 Task: Add an event with the title Client Networking Event, date '2023/12/16', time 9:15 AM to 11:15 AMand add a description: The problem-solving activities will be designed with time constraints, simulating real-world pressure and the need for efficient decision-making. This encourages teams to prioritize tasks, manage their time effectively, and remain focused on achieving their goals., put the event into Blue category . Add location for the event as: 987 Heraklion Archaeological Museum, Crete, Greece, logged in from the account softage.2@softage.netand send the event invitation to softage.8@softage.net and softage.9@softage.net. Set a reminder for the event 1 hour before
Action: Mouse moved to (105, 106)
Screenshot: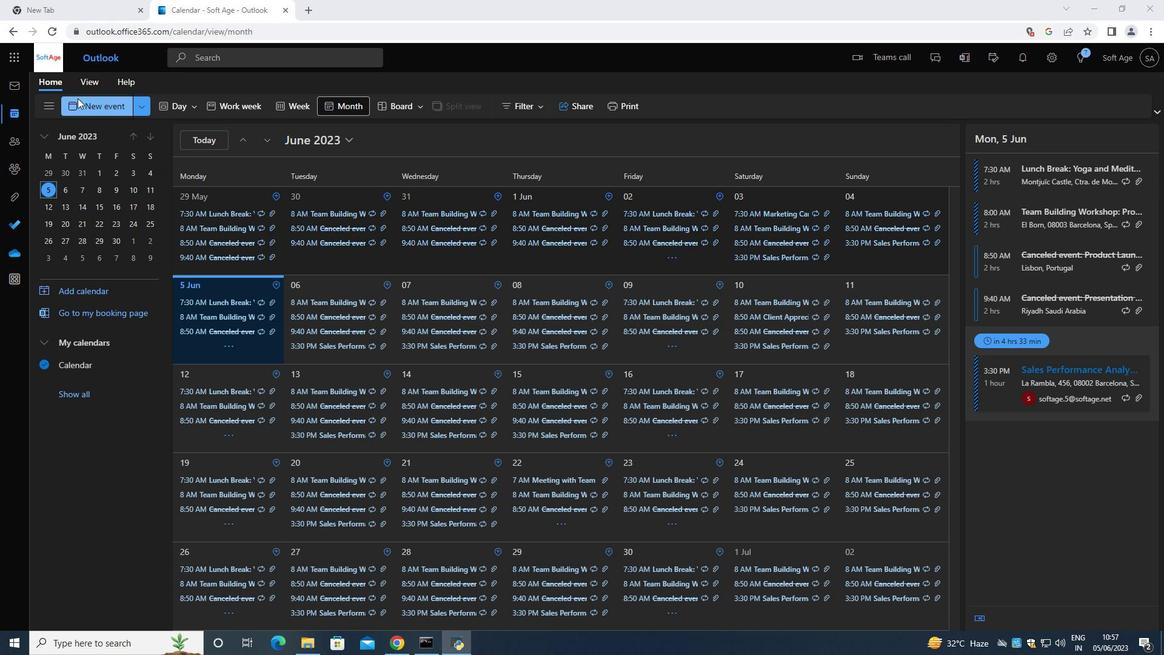 
Action: Mouse pressed left at (105, 106)
Screenshot: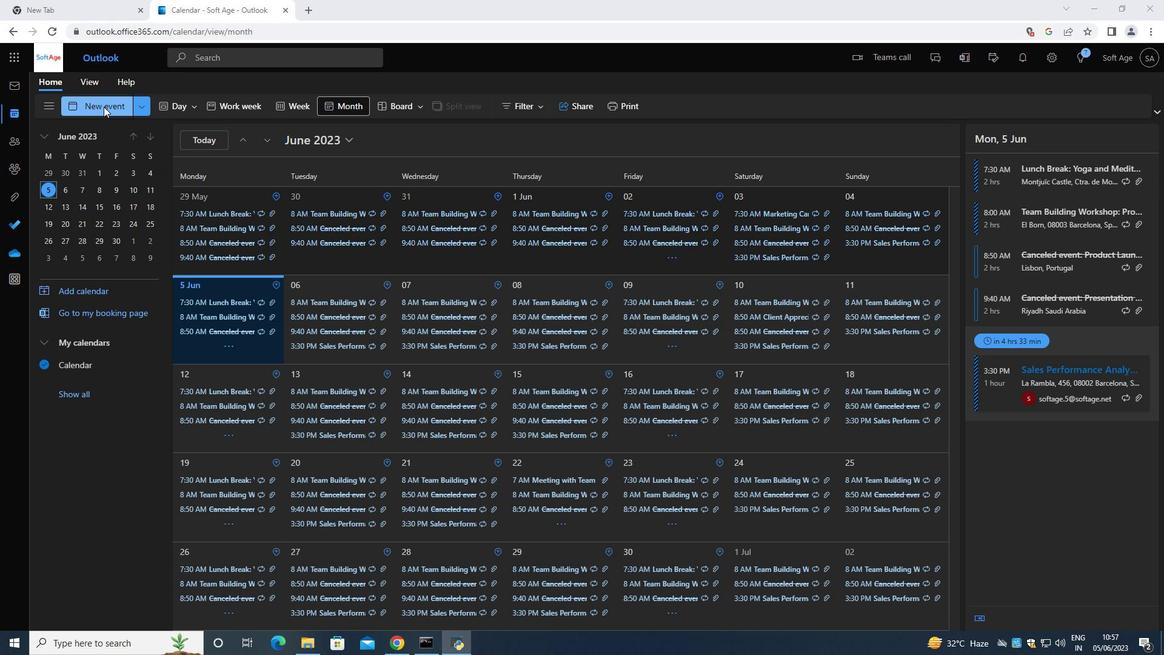 
Action: Mouse moved to (339, 178)
Screenshot: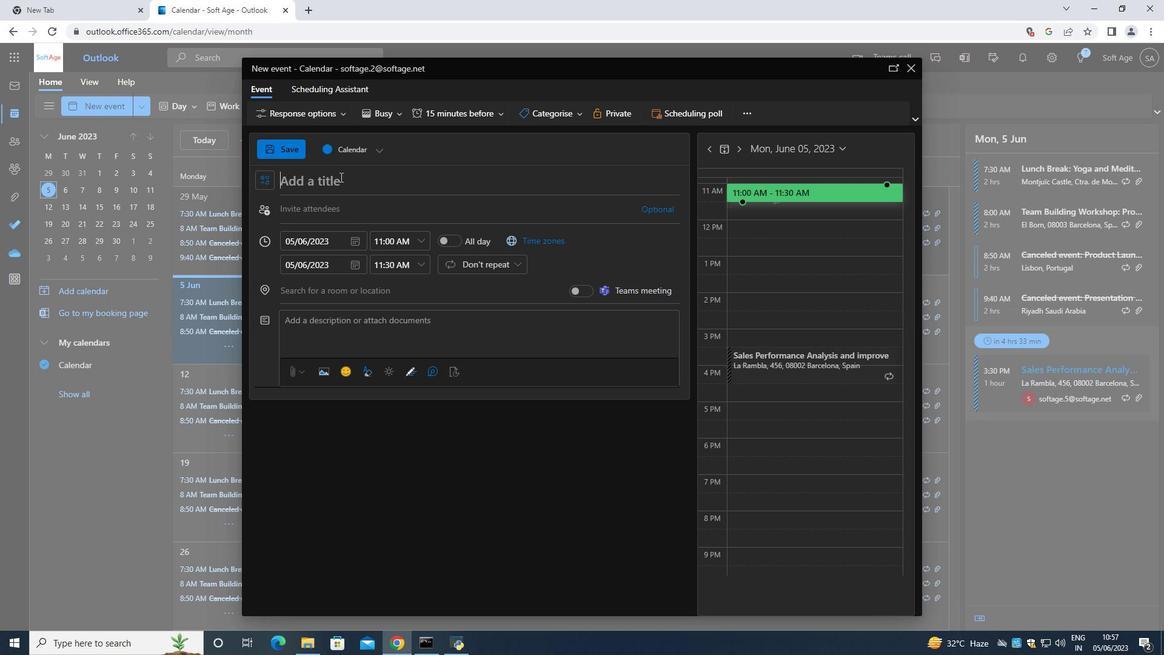 
Action: Mouse pressed left at (339, 178)
Screenshot: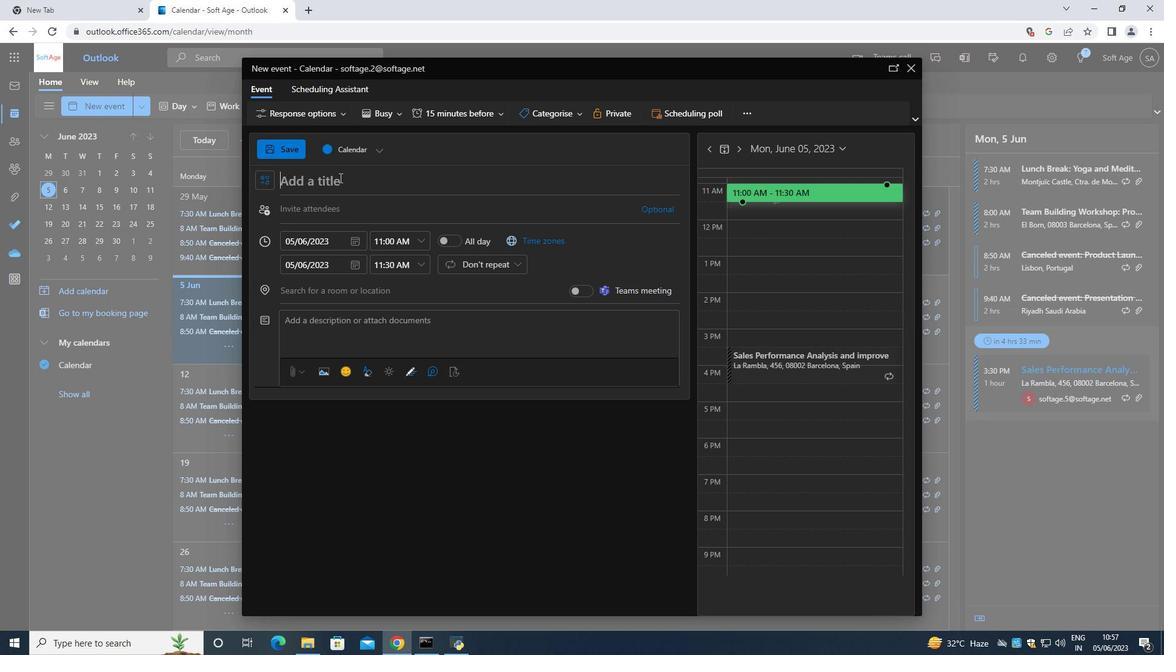 
Action: Mouse moved to (339, 178)
Screenshot: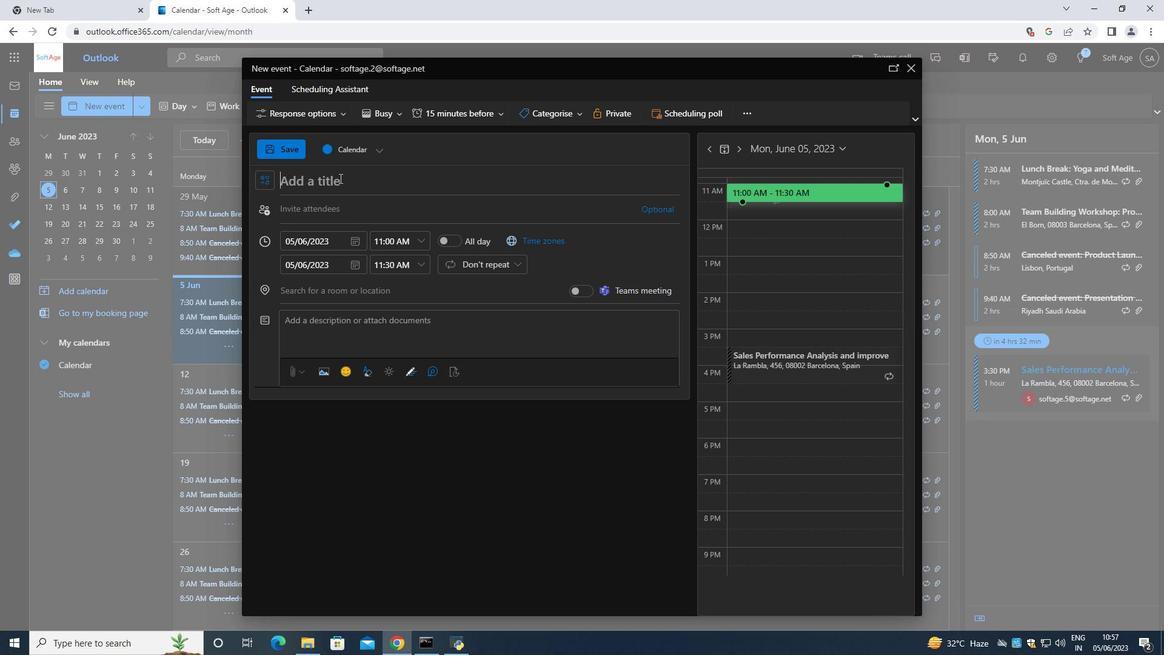 
Action: Key pressed <Key.shift><Key.shift><Key.shift><Key.shift><Key.shift><Key.shift><Key.shift><Key.shift><Key.shift><Key.shift><Key.shift><Key.shift><Key.shift><Key.shift><Key.shift><Key.shift><Key.shift><Key.shift><Key.shift><Key.shift><Key.shift><Key.shift><Key.shift><Key.shift><Key.shift><Key.shift><Key.shift>Client<Key.space><Key.shift>Networking<Key.space><Key.shift><Key.shift>Event<Key.space>
Screenshot: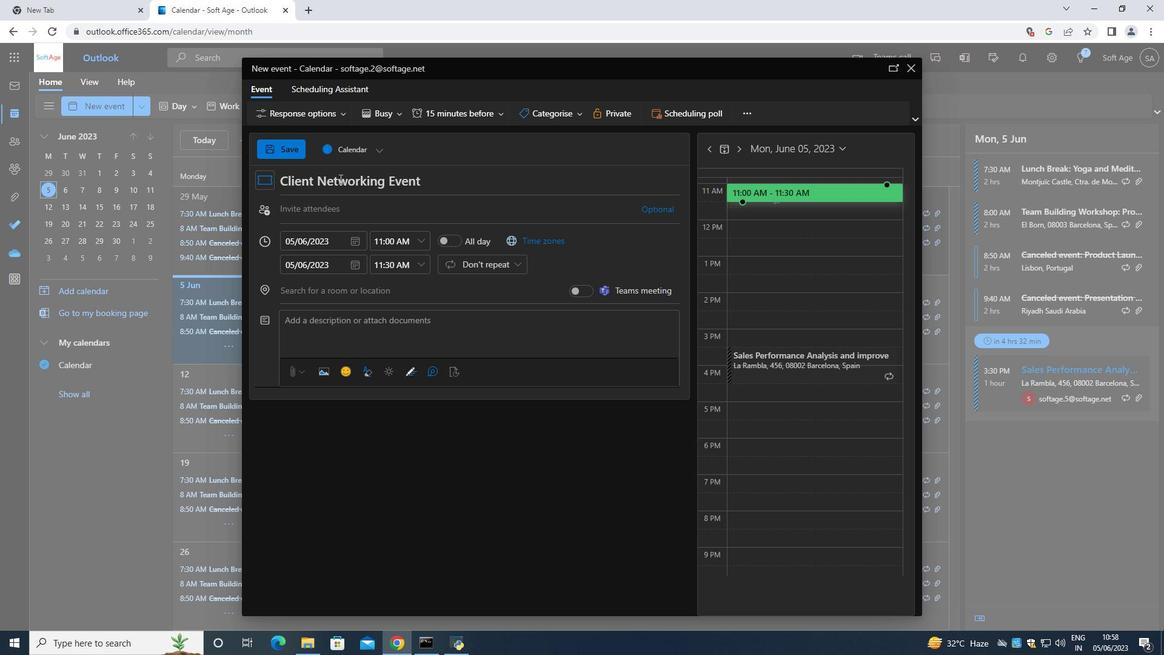 
Action: Mouse moved to (354, 239)
Screenshot: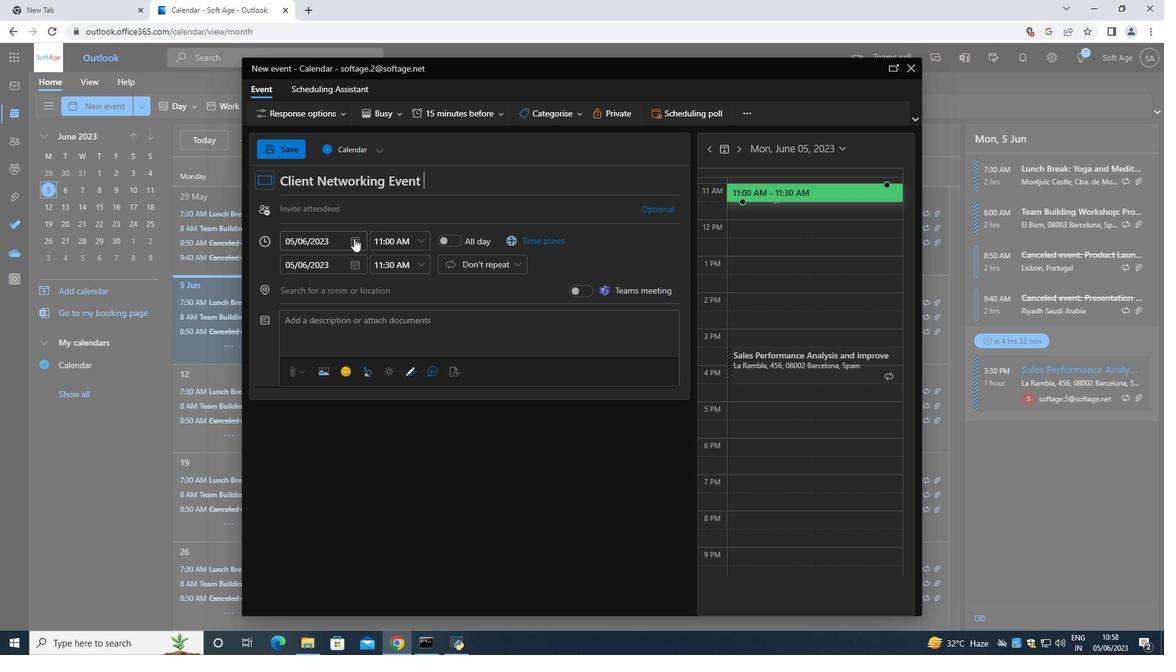 
Action: Mouse pressed left at (354, 239)
Screenshot: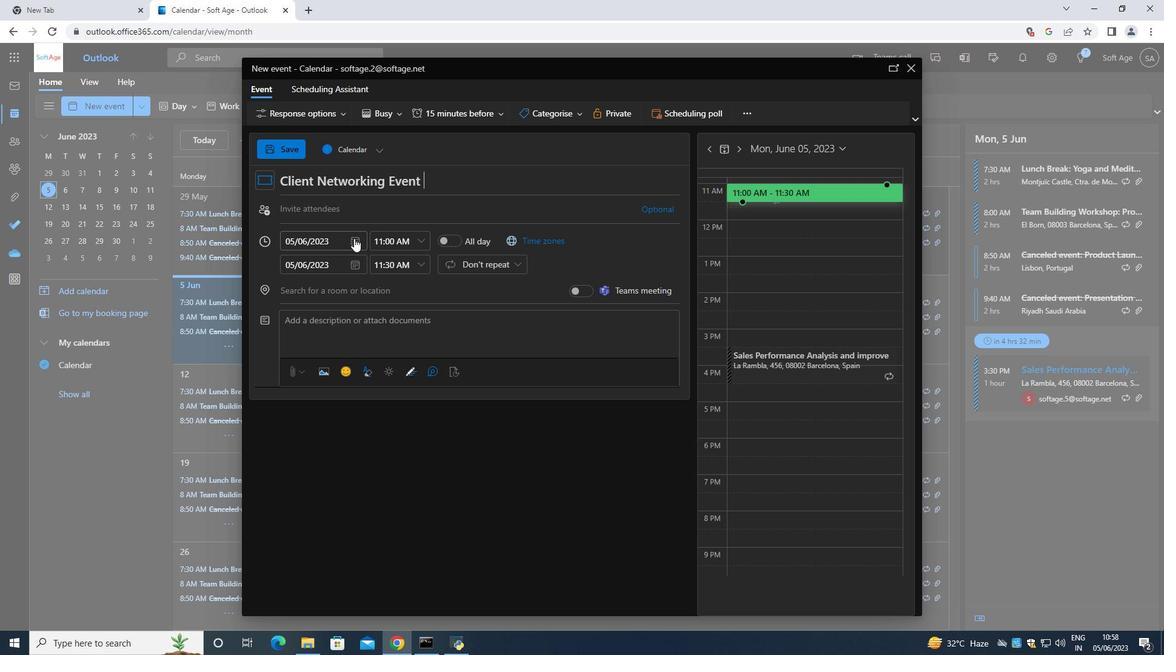 
Action: Mouse moved to (395, 265)
Screenshot: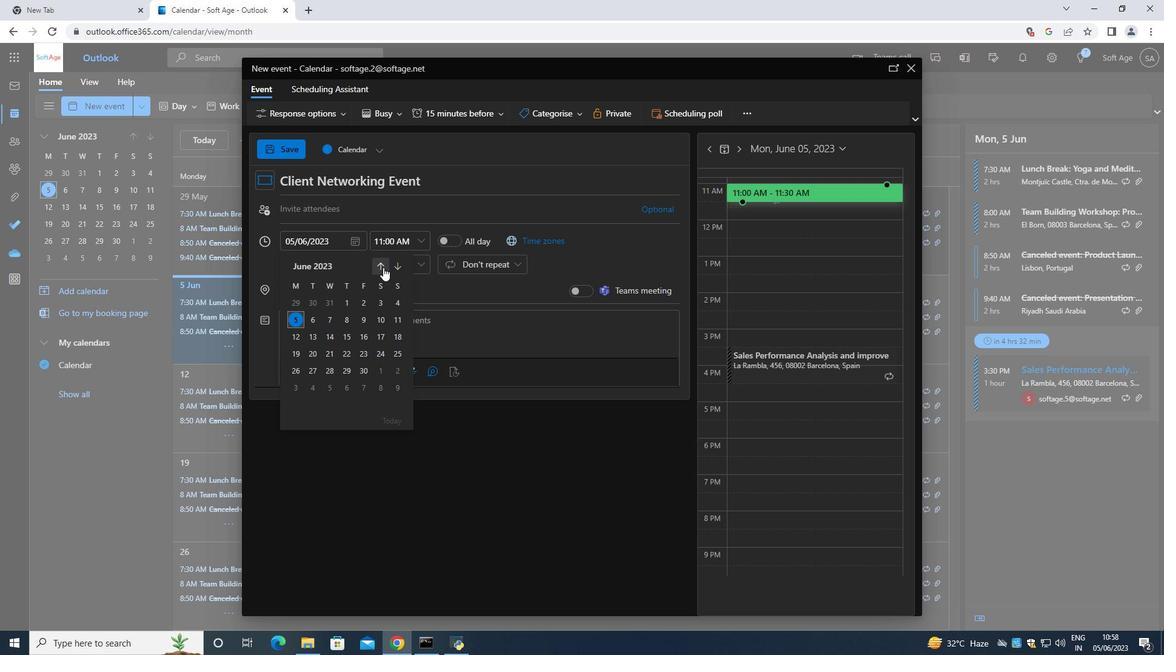 
Action: Mouse pressed left at (395, 265)
Screenshot: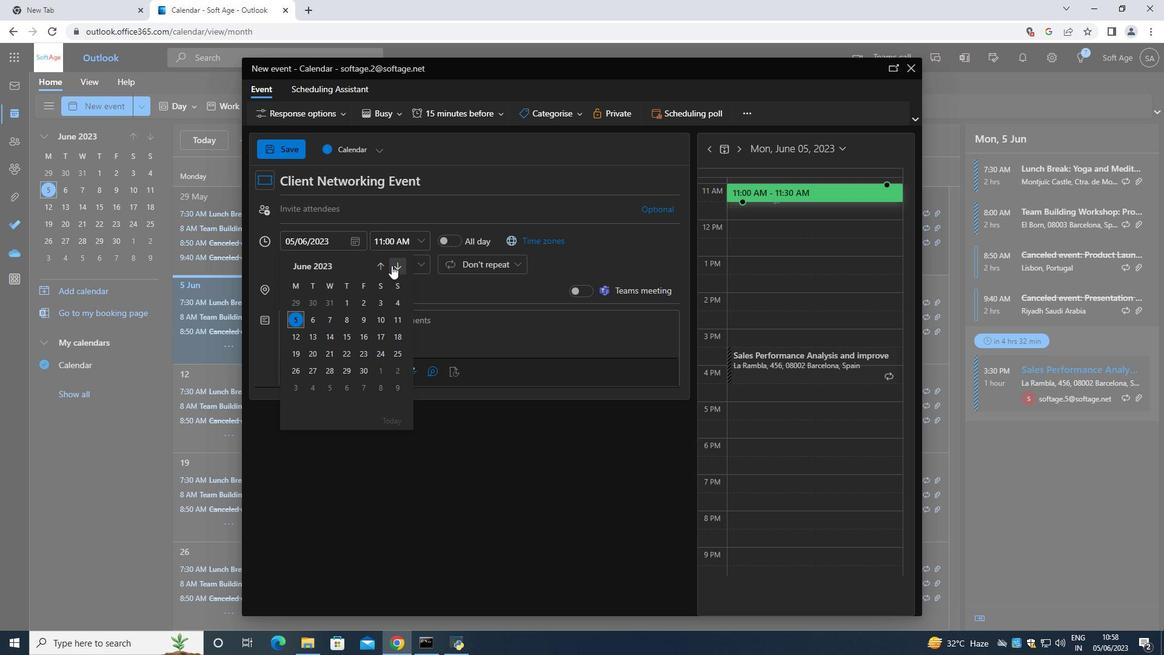 
Action: Mouse moved to (397, 265)
Screenshot: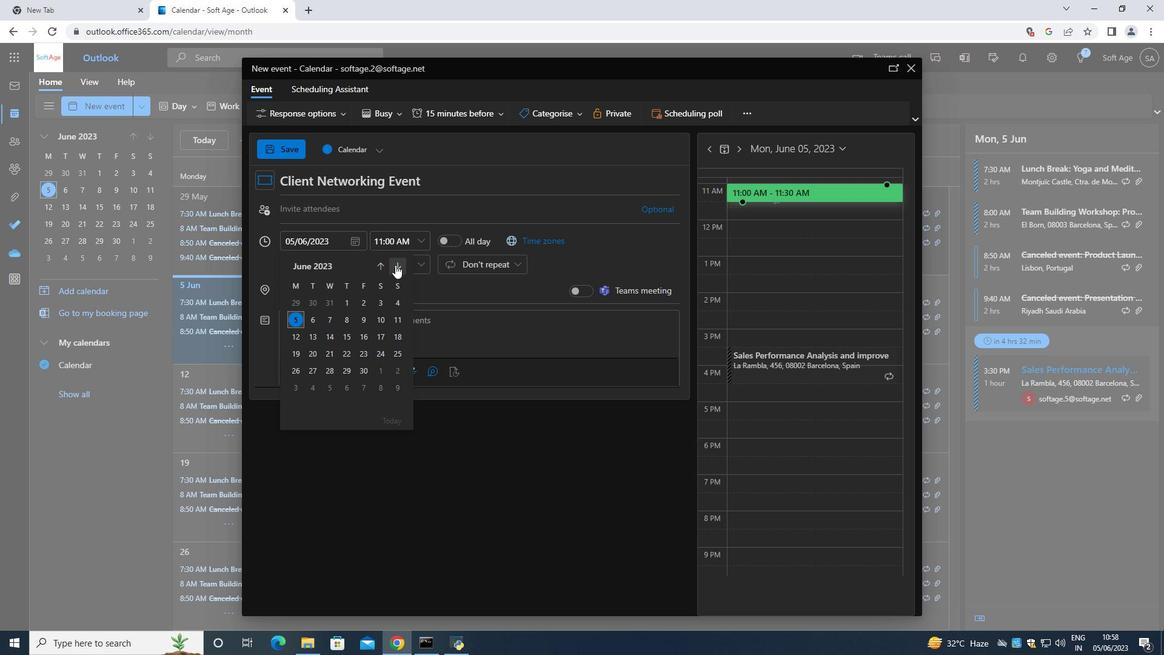 
Action: Mouse pressed left at (397, 265)
Screenshot: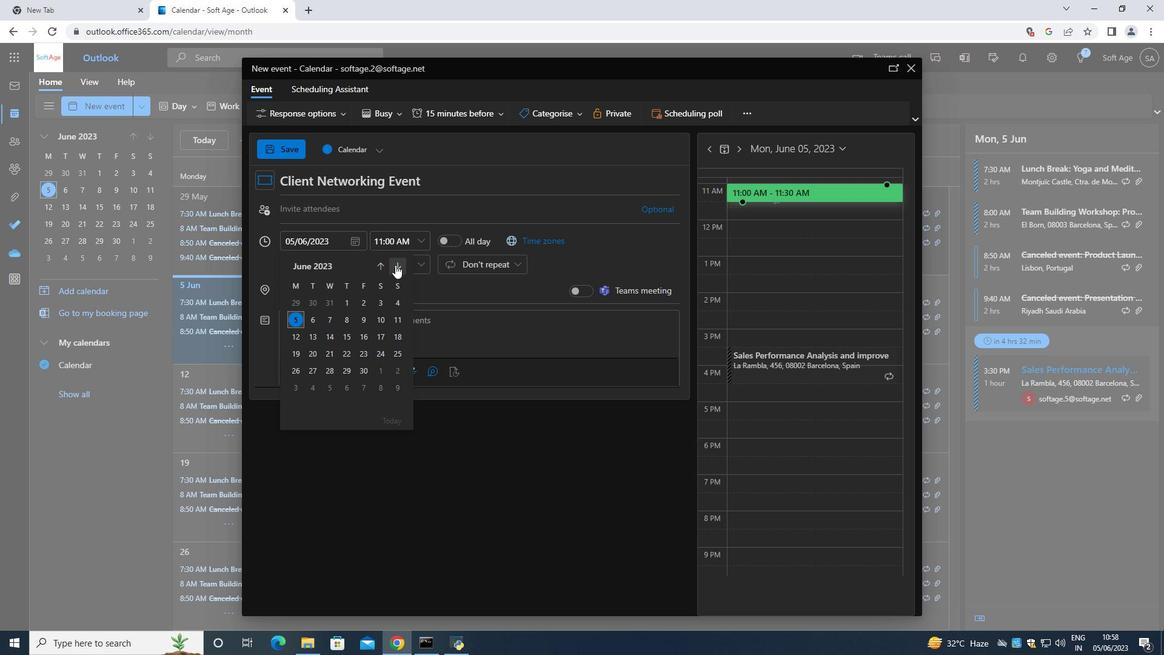 
Action: Mouse moved to (398, 265)
Screenshot: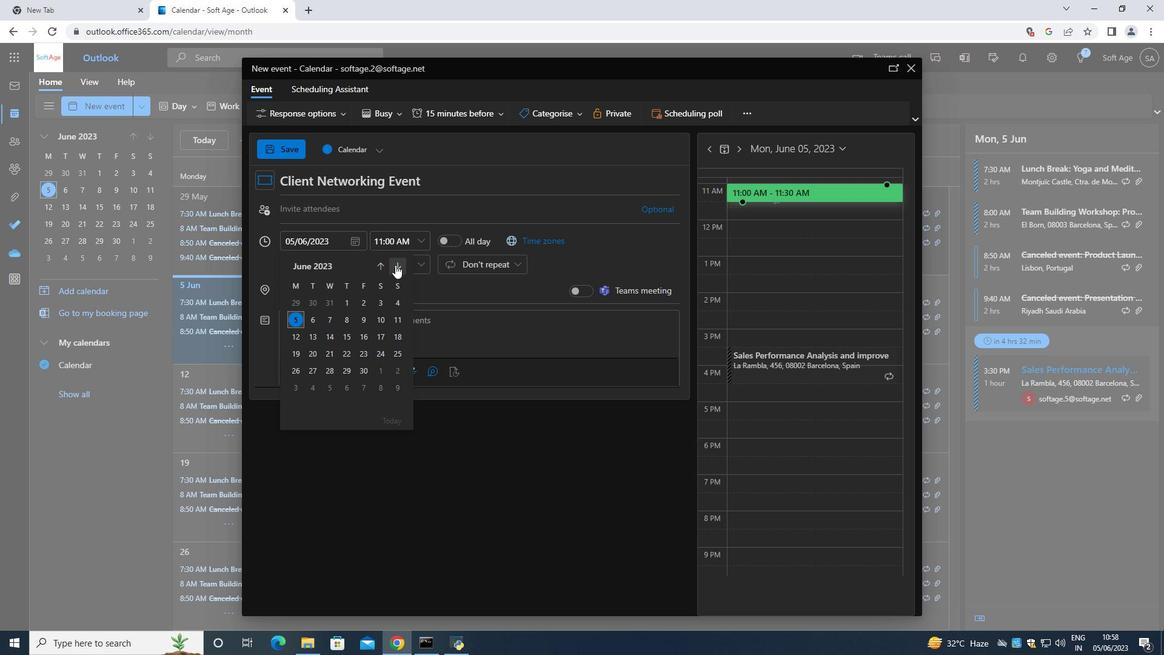 
Action: Mouse pressed left at (398, 265)
Screenshot: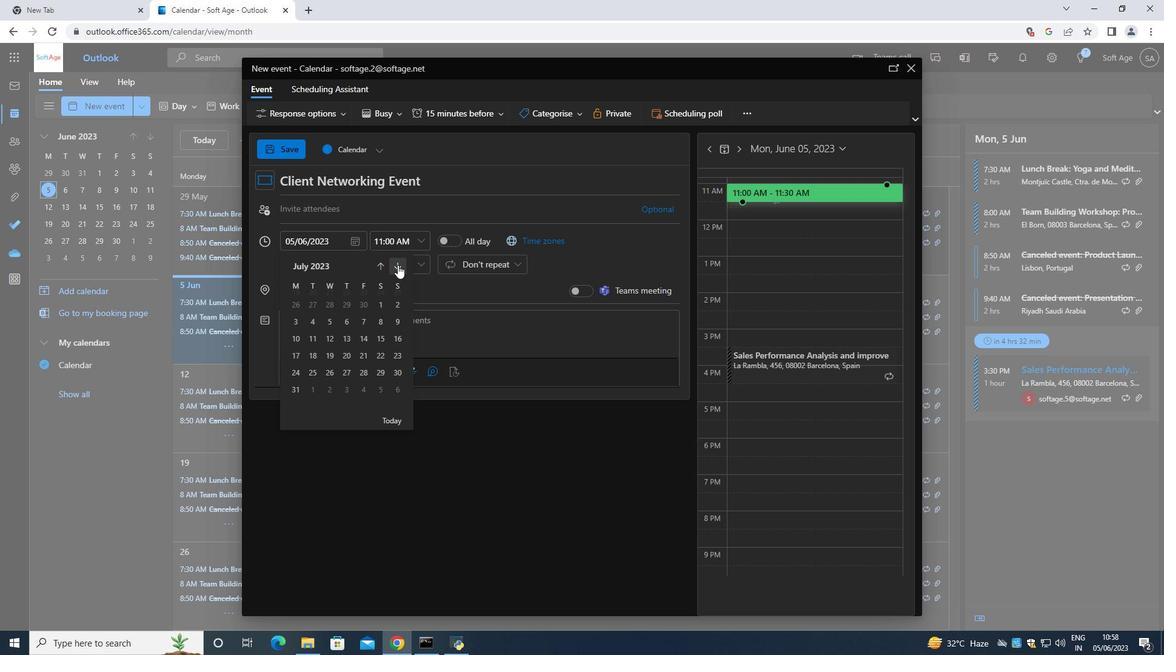 
Action: Mouse pressed left at (398, 265)
Screenshot: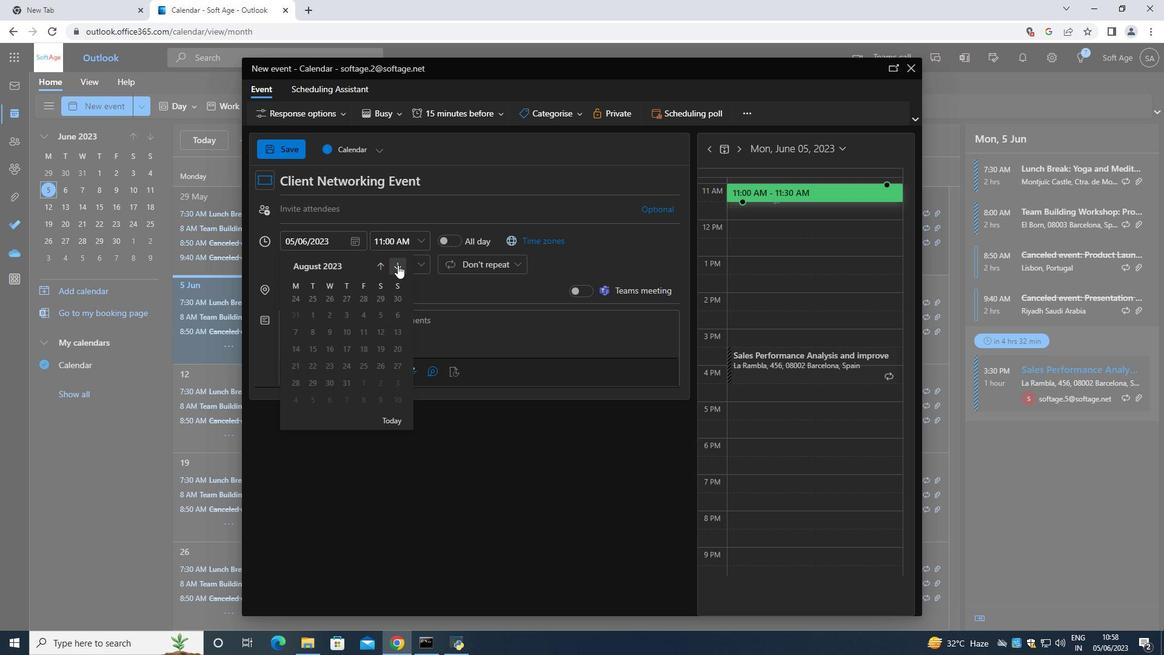 
Action: Mouse pressed left at (398, 265)
Screenshot: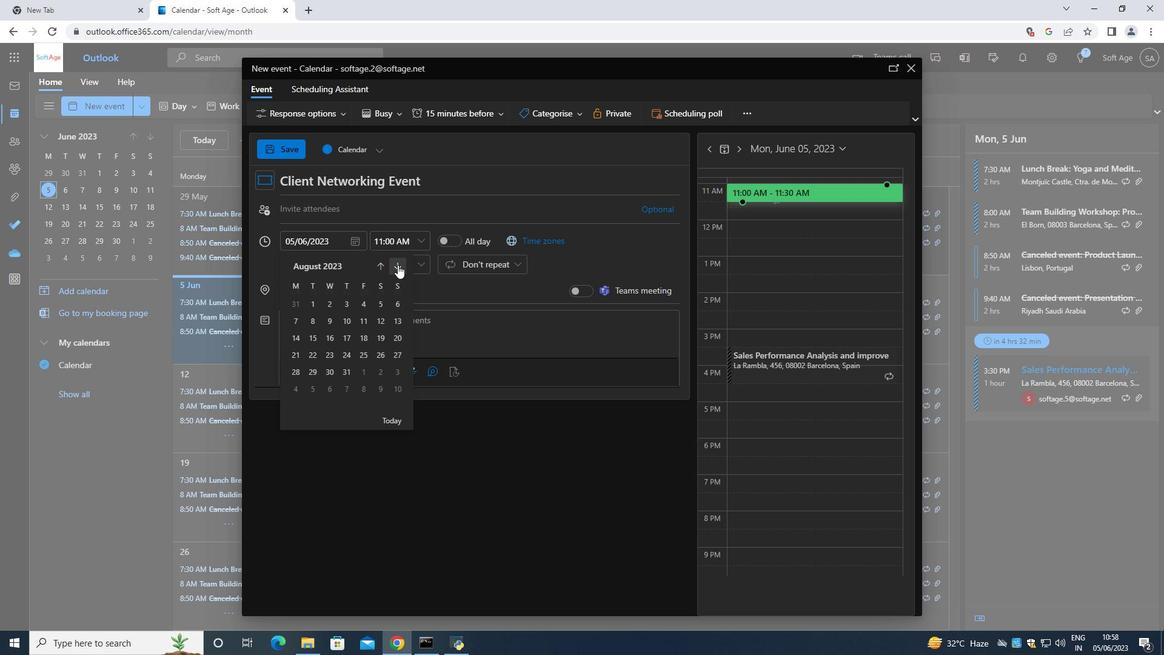 
Action: Mouse pressed left at (398, 265)
Screenshot: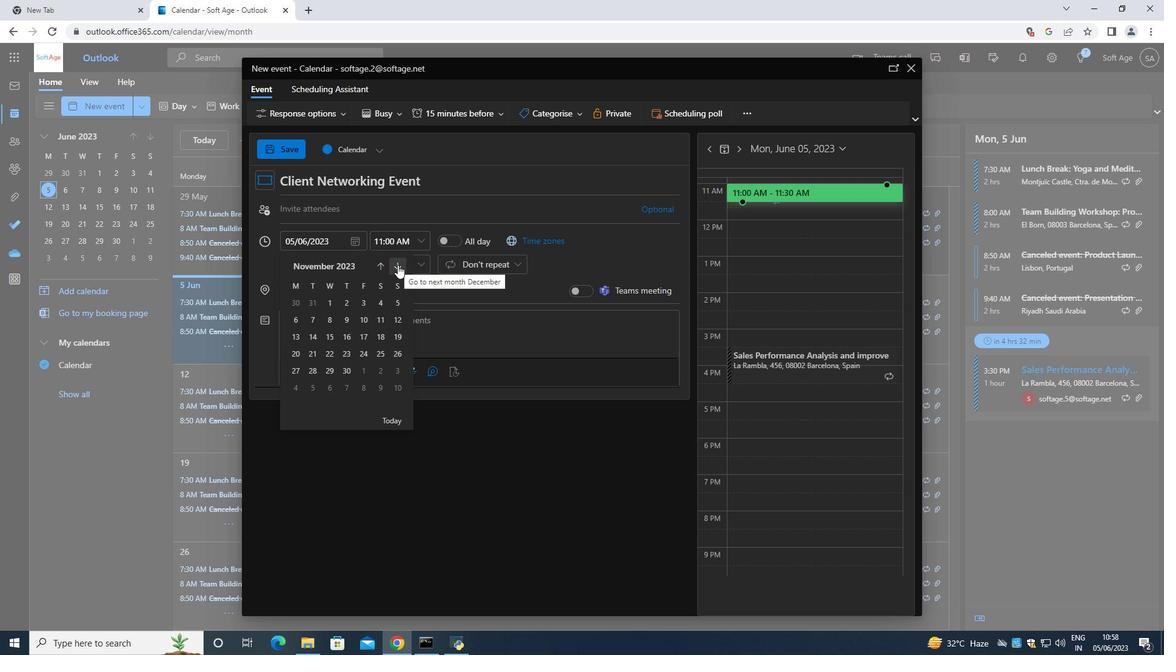 
Action: Mouse moved to (376, 340)
Screenshot: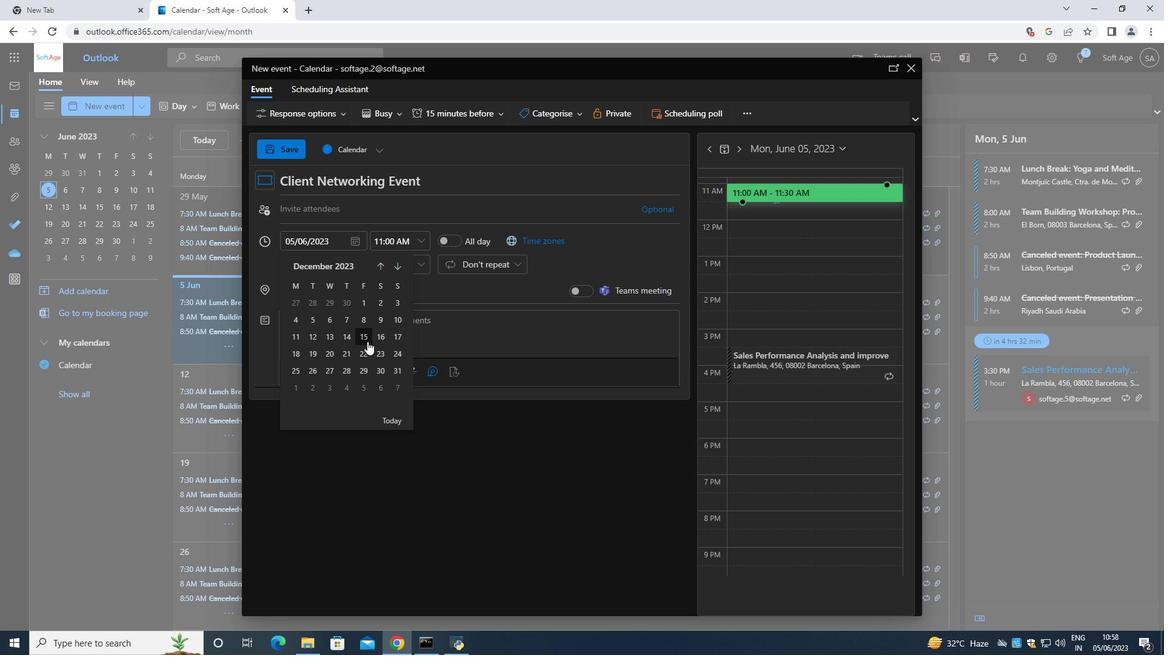 
Action: Mouse pressed left at (376, 340)
Screenshot: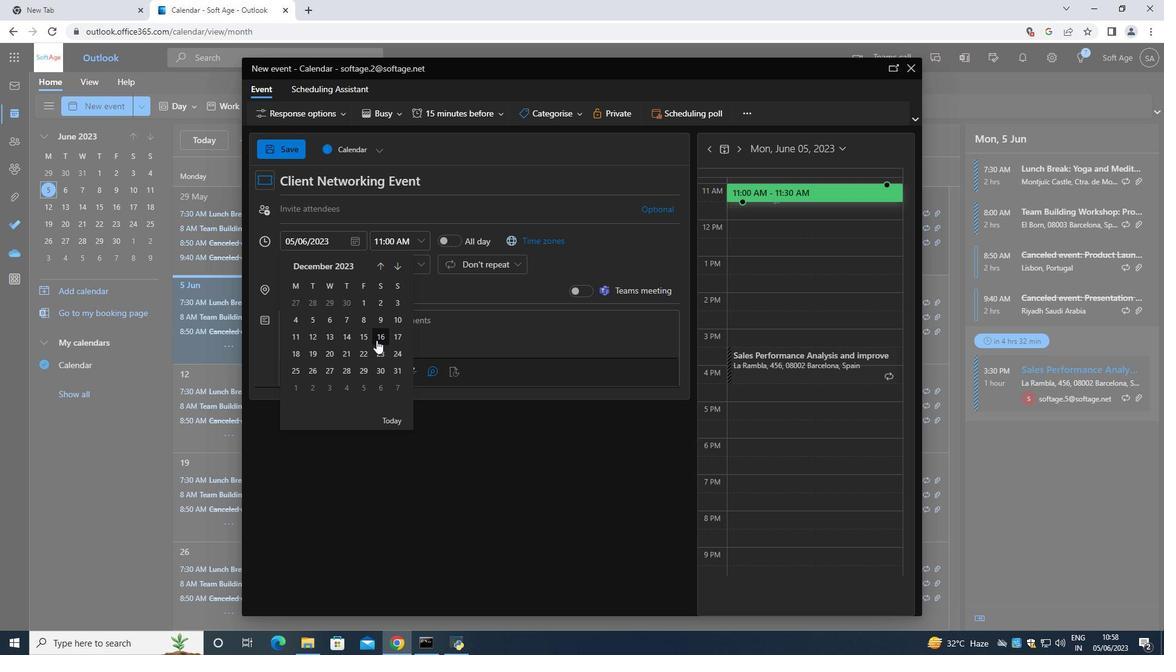 
Action: Mouse moved to (419, 239)
Screenshot: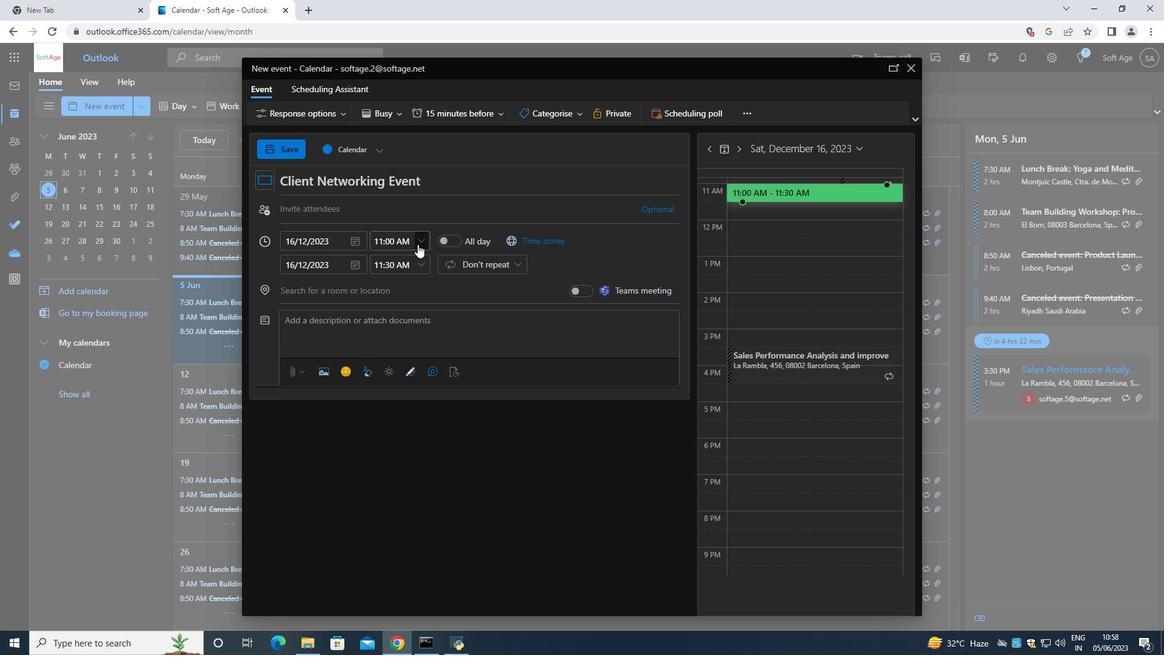 
Action: Mouse pressed left at (419, 239)
Screenshot: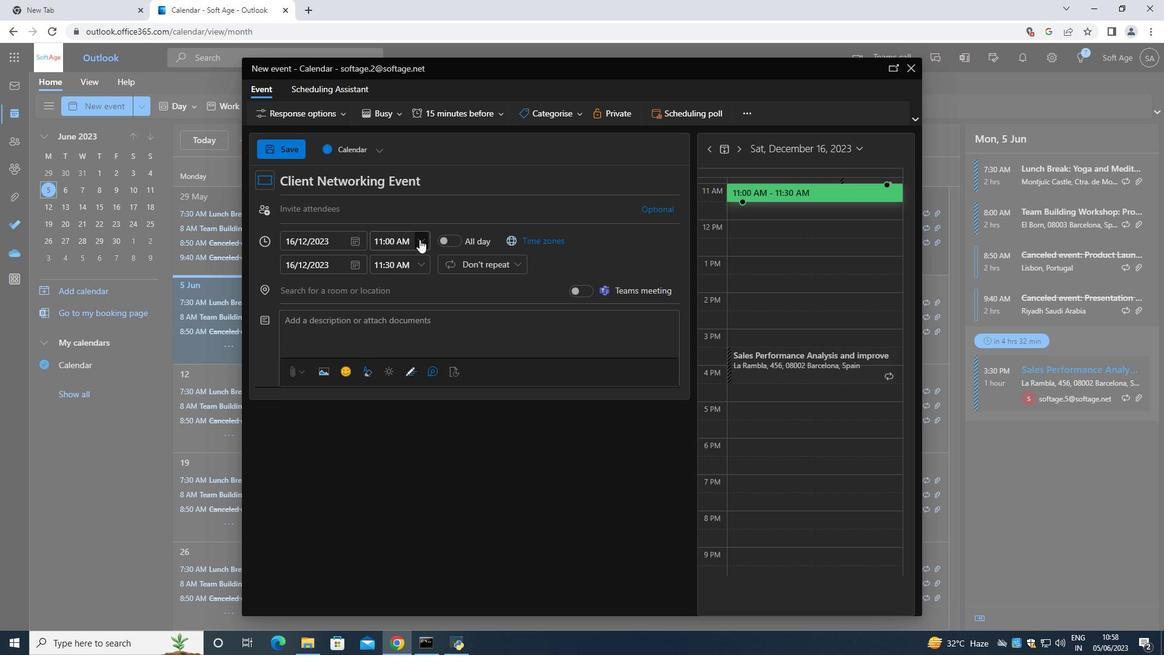 
Action: Mouse moved to (410, 261)
Screenshot: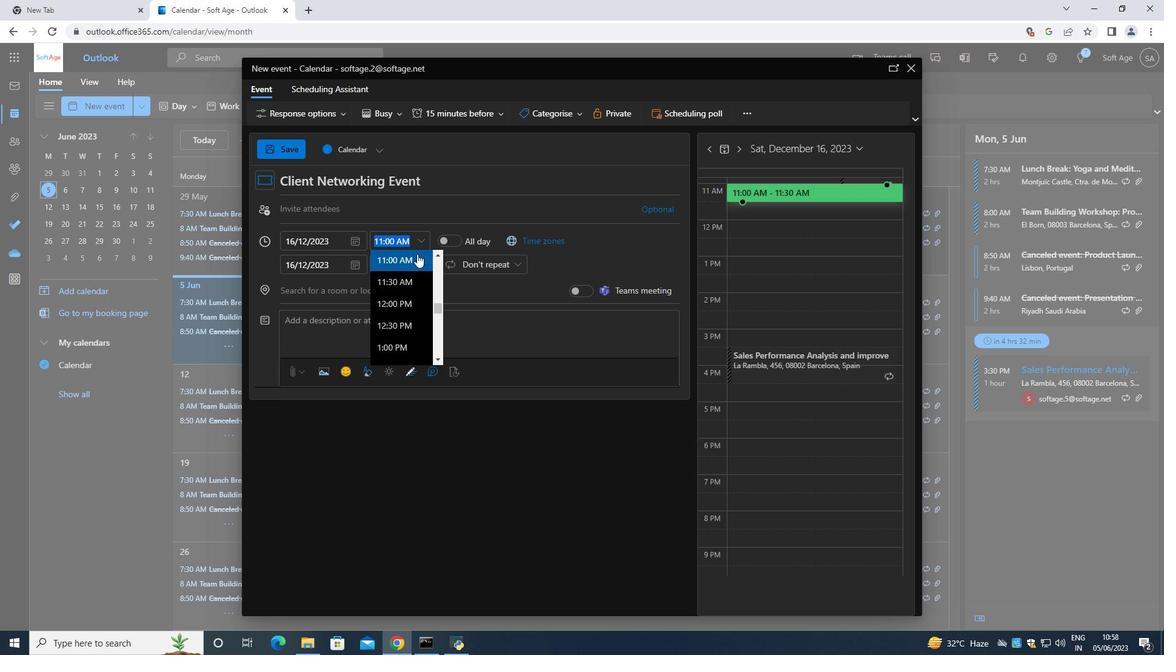 
Action: Mouse scrolled (410, 262) with delta (0, 0)
Screenshot: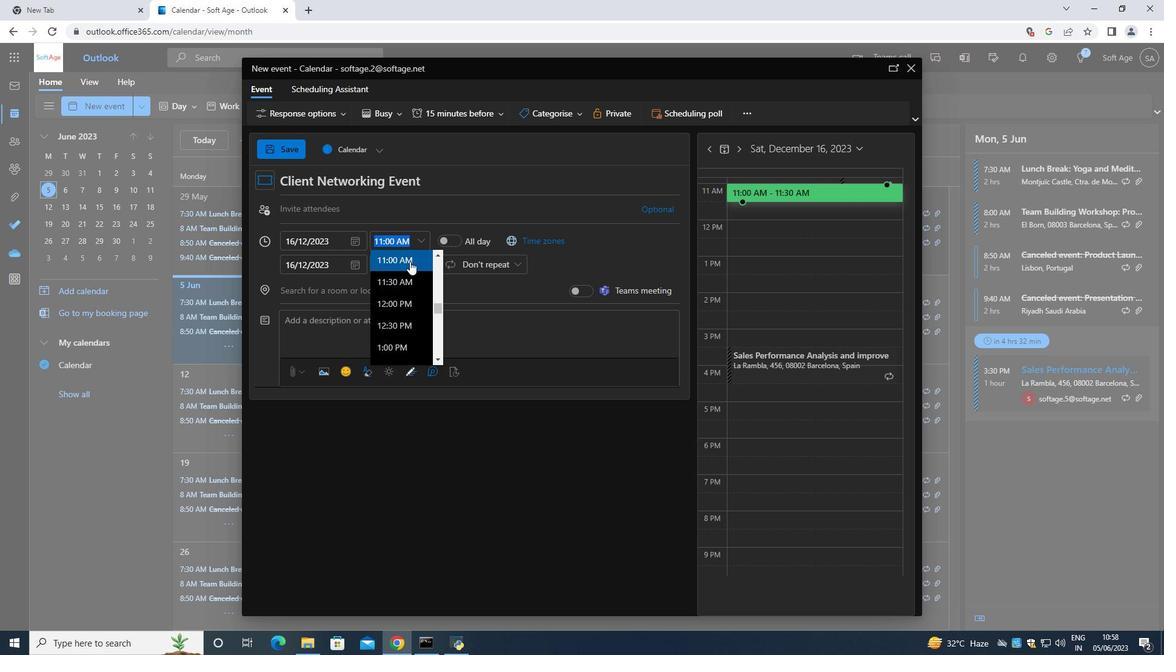 
Action: Mouse scrolled (410, 262) with delta (0, 0)
Screenshot: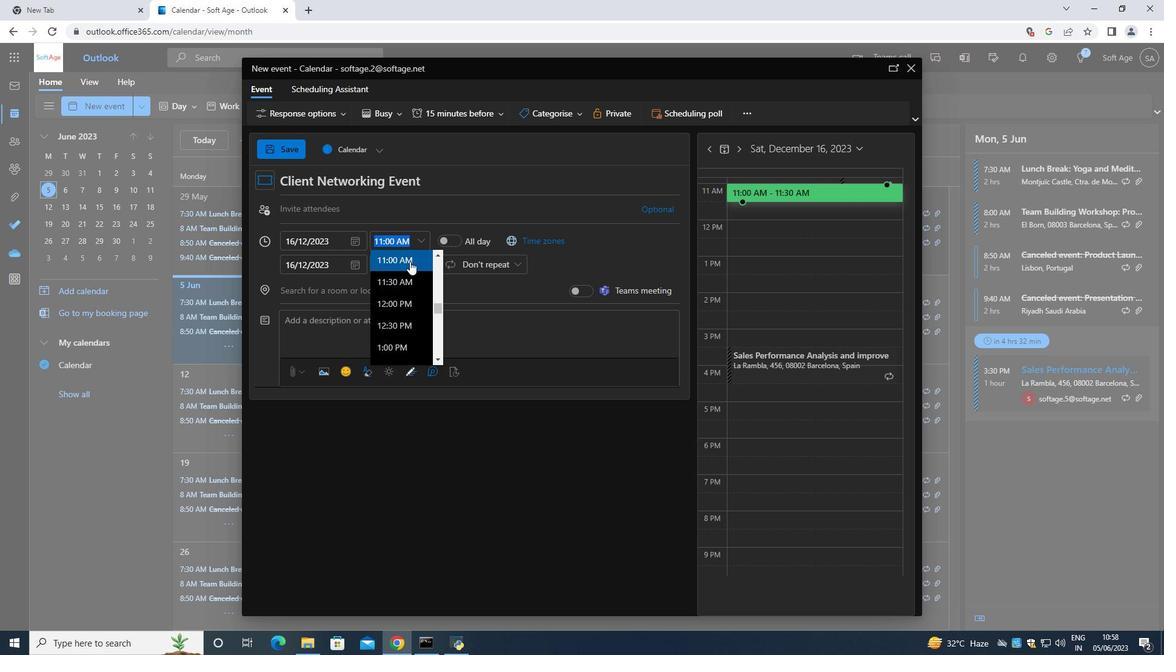 
Action: Mouse moved to (398, 291)
Screenshot: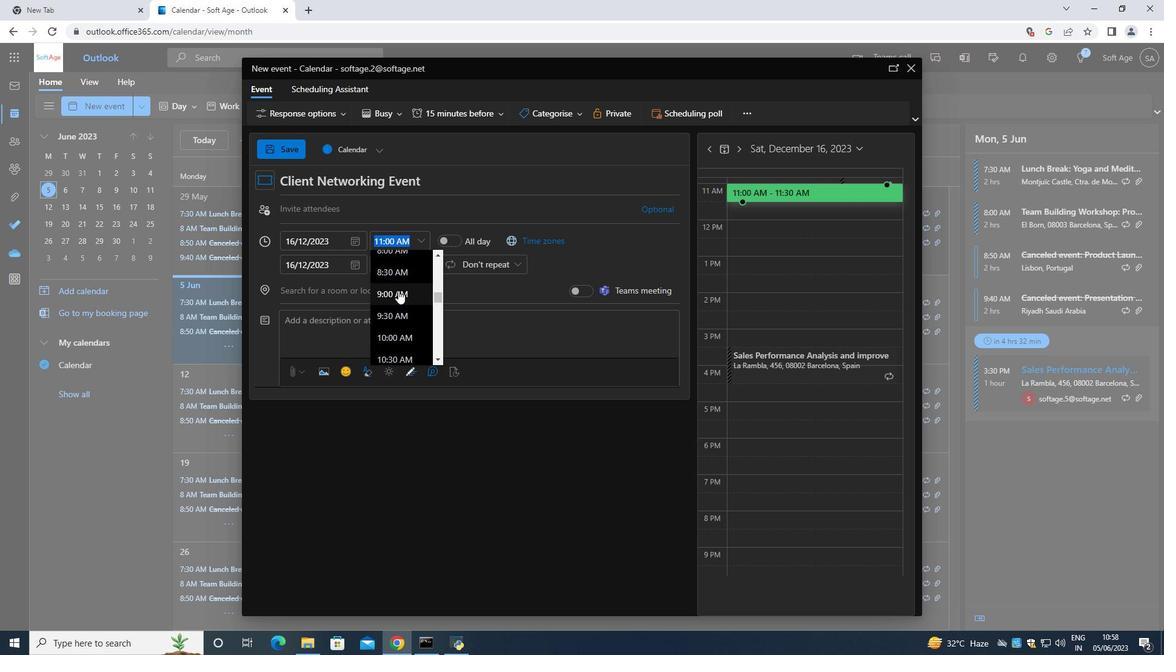 
Action: Mouse pressed left at (398, 291)
Screenshot: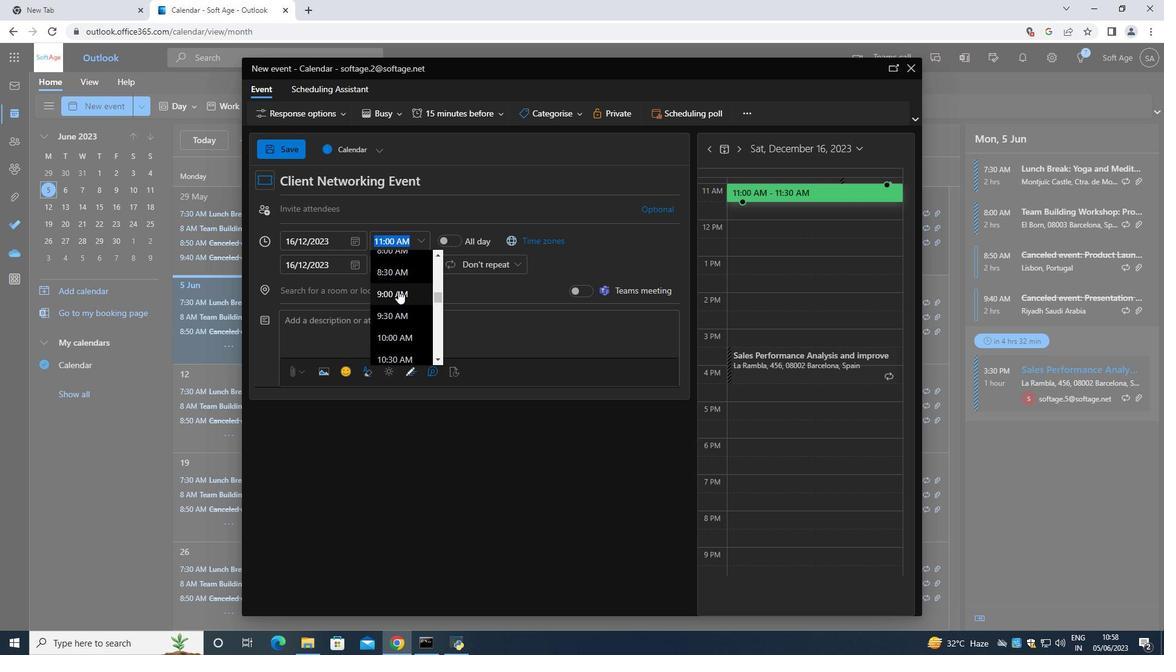 
Action: Mouse moved to (389, 242)
Screenshot: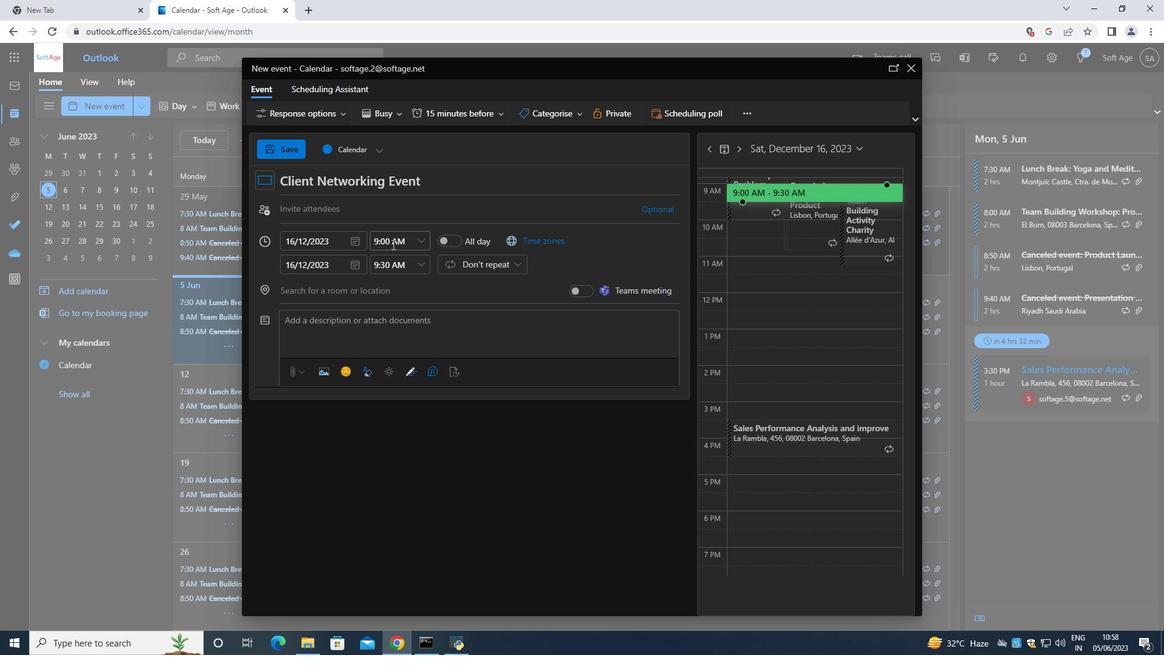 
Action: Mouse pressed left at (389, 242)
Screenshot: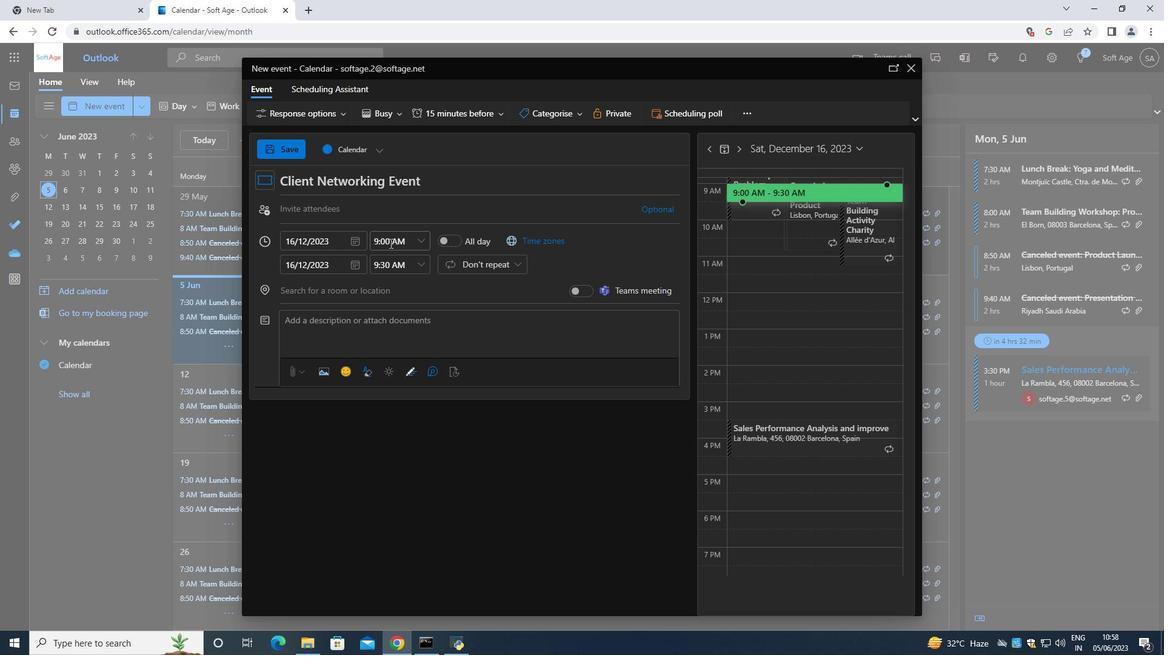 
Action: Mouse moved to (392, 243)
Screenshot: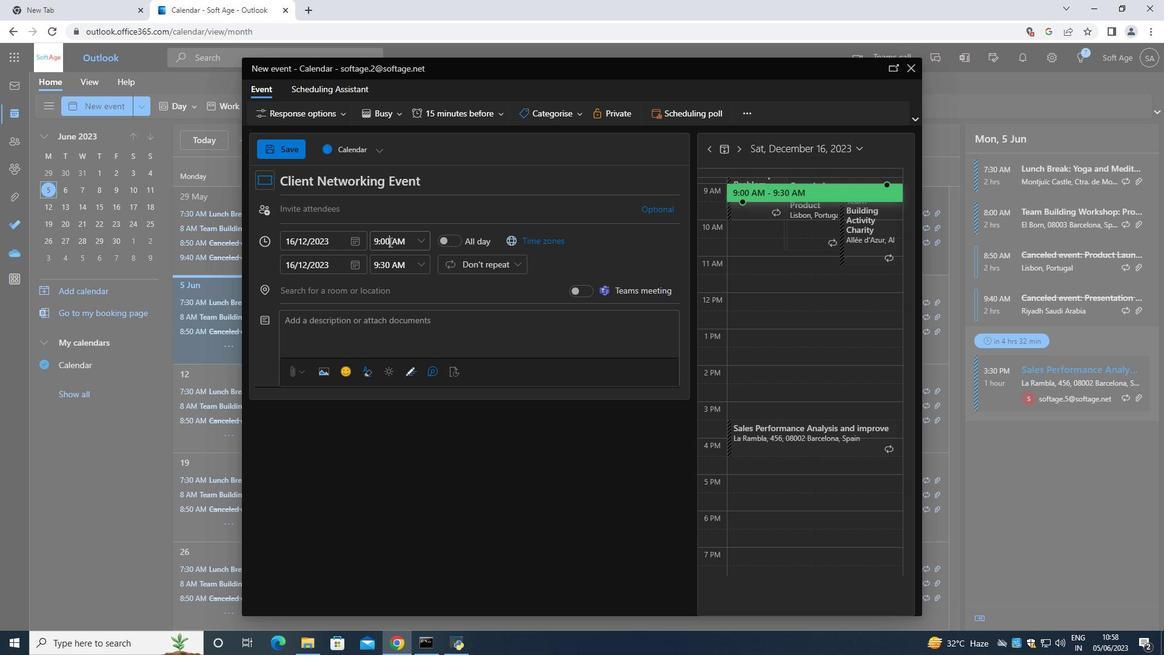 
Action: Key pressed <Key.backspace><Key.backspace>15
Screenshot: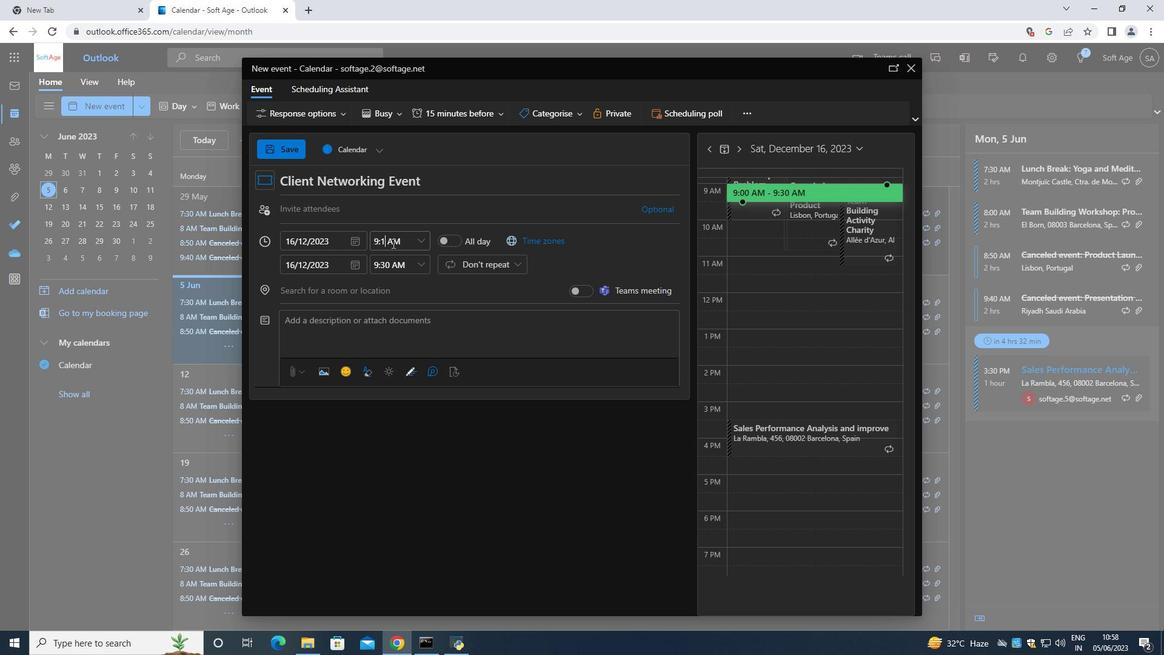 
Action: Mouse moved to (425, 264)
Screenshot: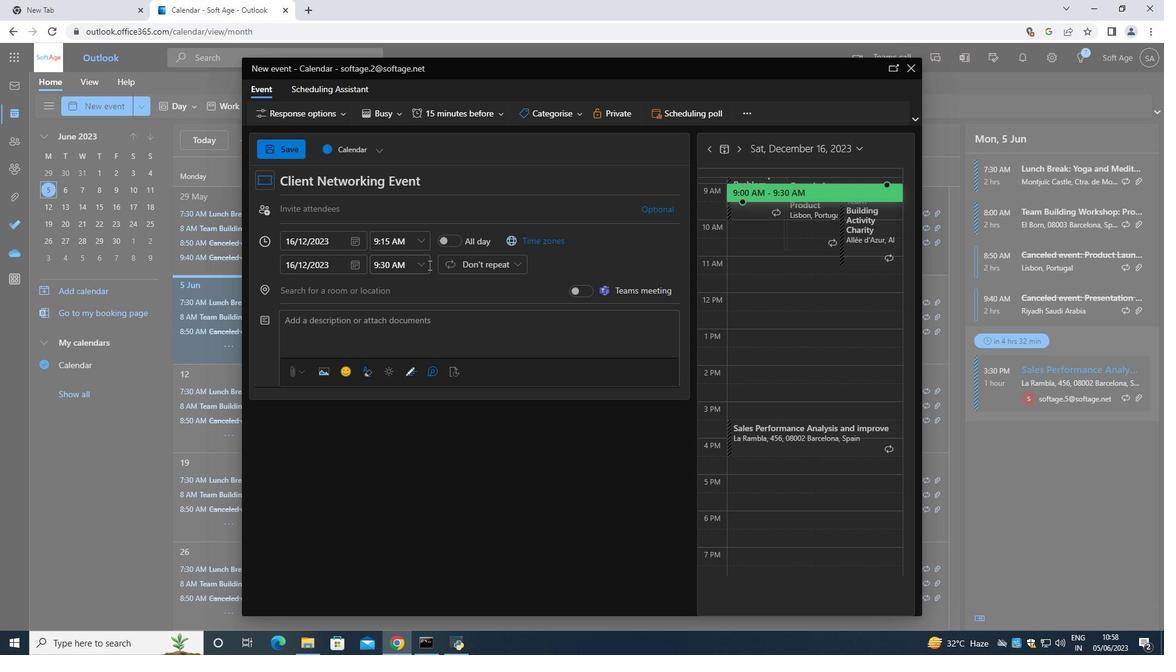 
Action: Mouse pressed left at (425, 264)
Screenshot: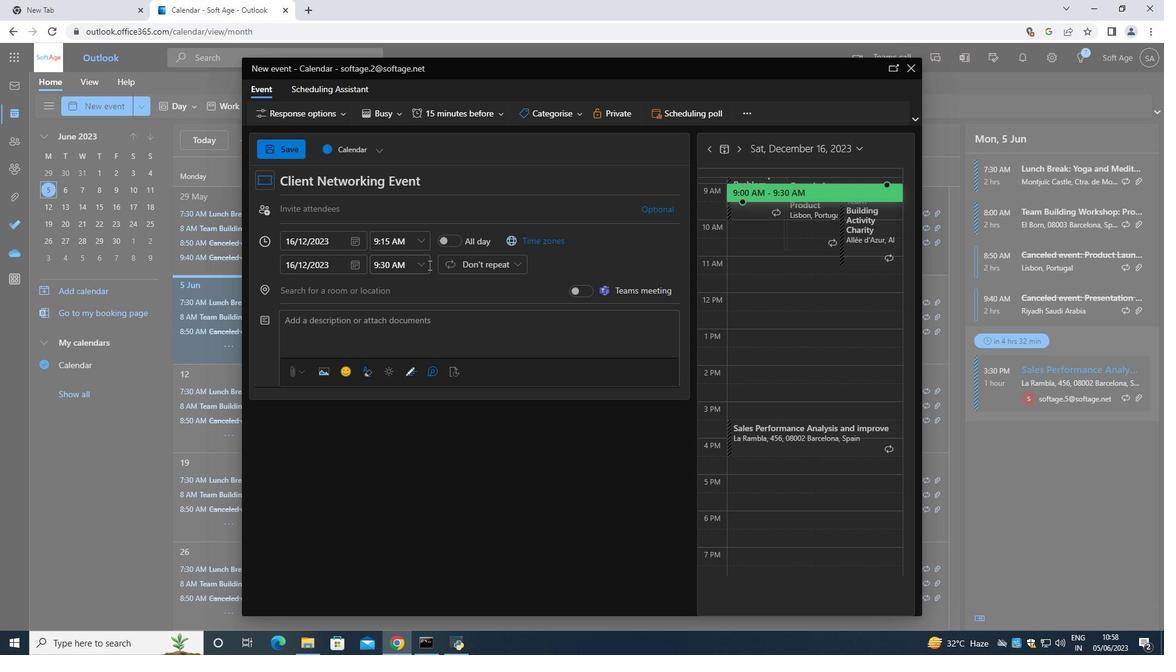 
Action: Mouse moved to (407, 344)
Screenshot: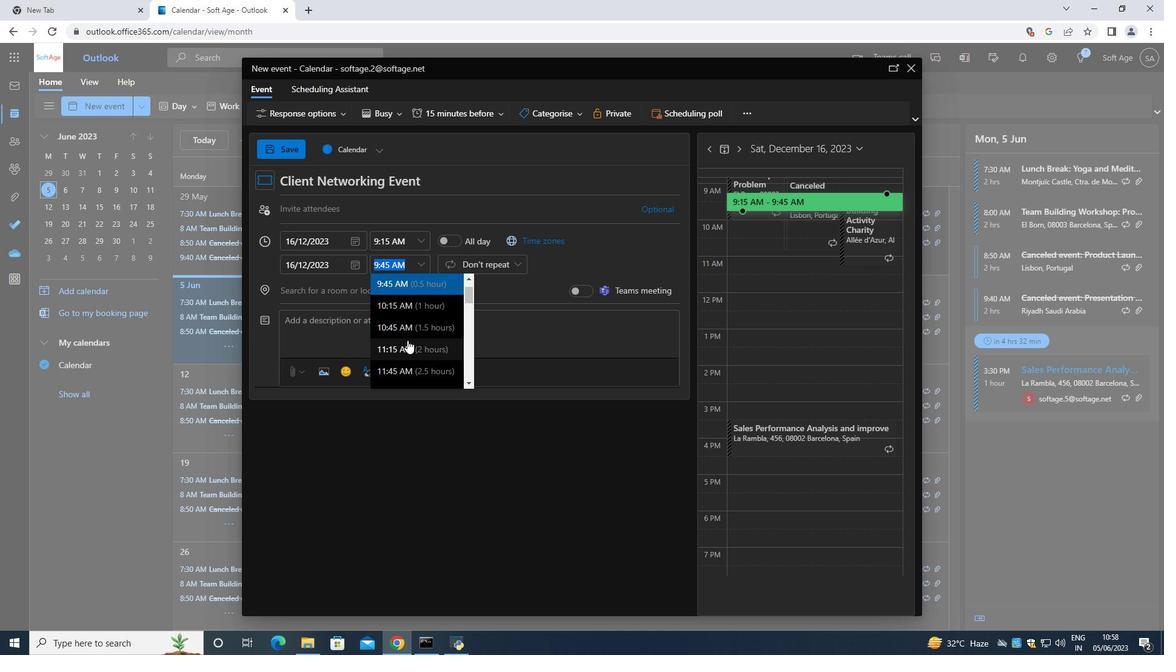 
Action: Mouse pressed left at (407, 344)
Screenshot: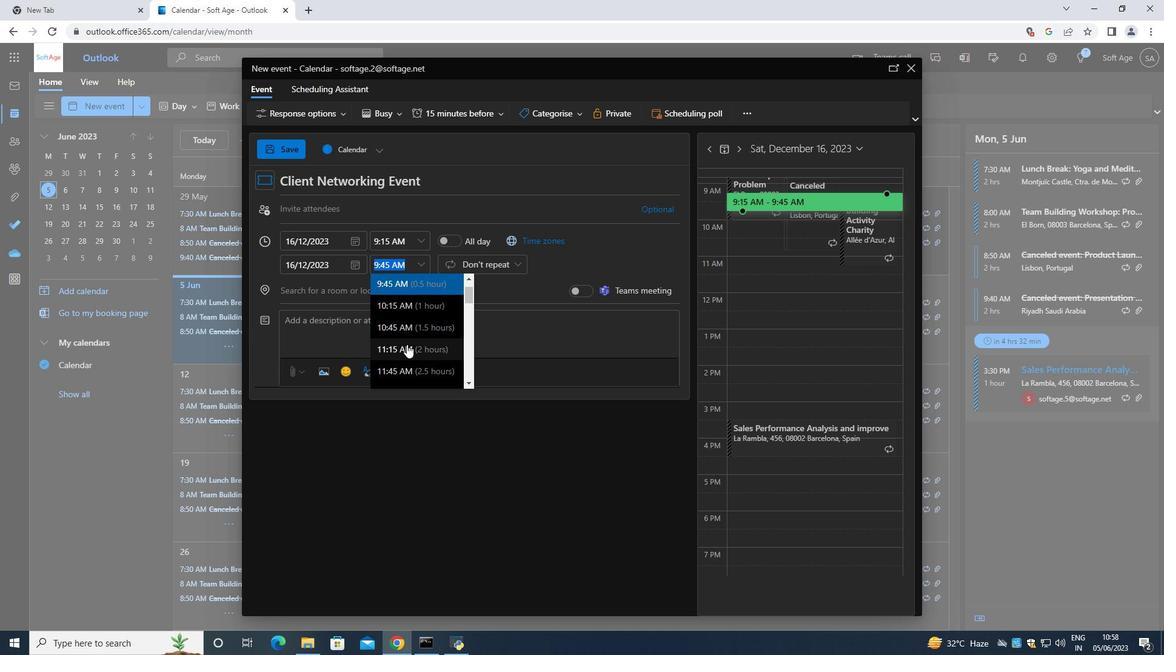 
Action: Mouse moved to (396, 334)
Screenshot: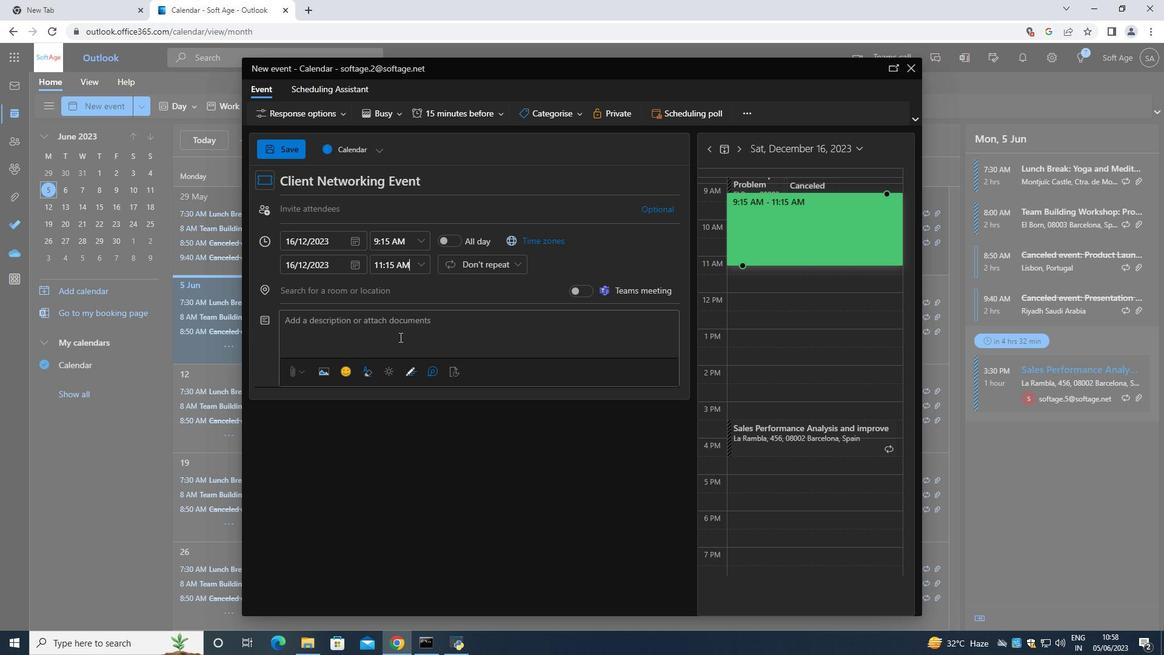 
Action: Mouse pressed left at (396, 334)
Screenshot: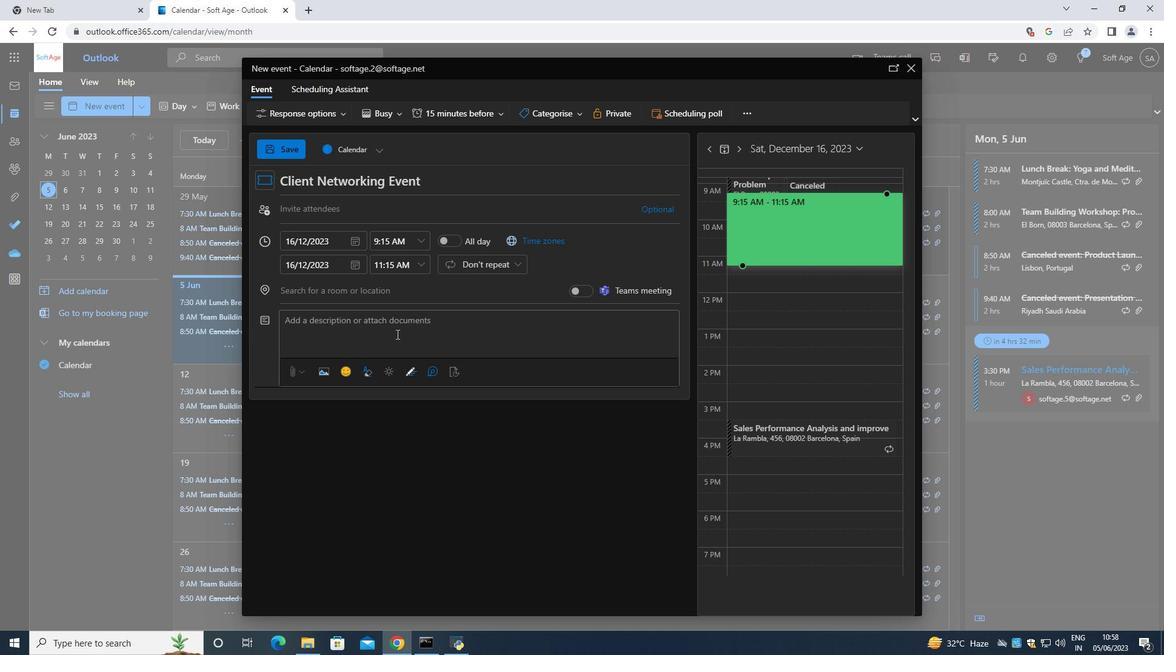 
Action: Mouse moved to (396, 334)
Screenshot: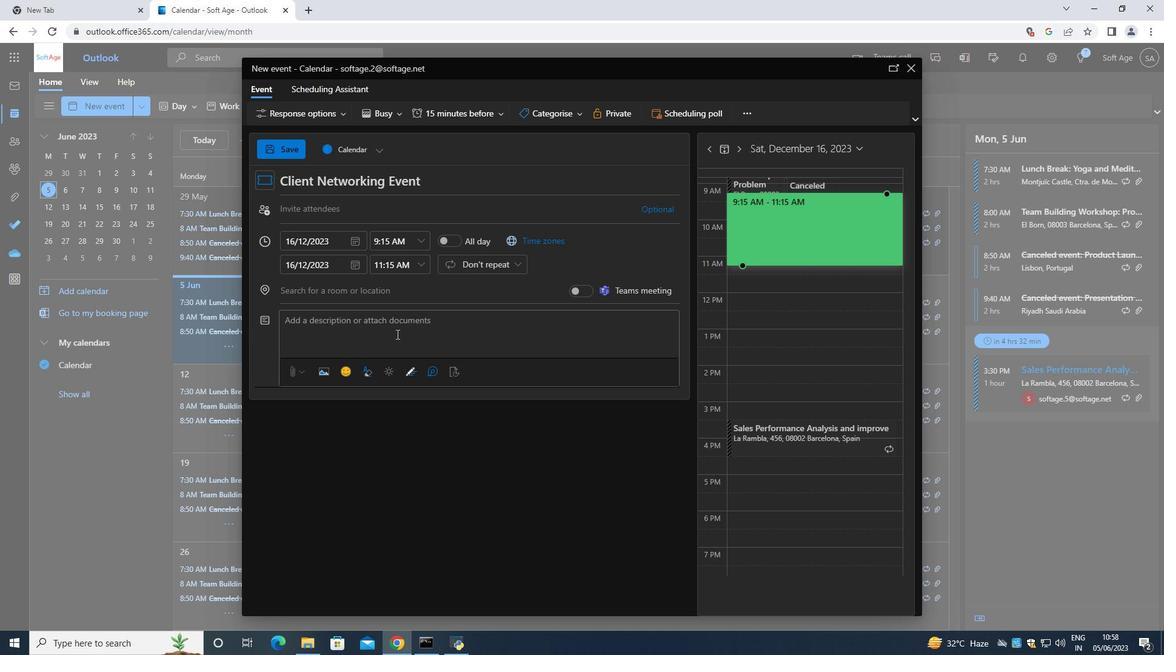 
Action: Key pressed <Key.shift>The<Key.space>problem-simulating<Key.space>real-world<Key.space>pressure<Key.space>and<Key.space>the<Key.space><Key.backspace><Key.backspace><Key.backspace><Key.backspace><Key.backspace><Key.backspace><Key.backspace><Key.backspace><Key.backspace><Key.backspace><Key.backspace><Key.backspace><Key.backspace><Key.backspace><Key.backspace><Key.backspace><Key.backspace><Key.backspace><Key.backspace><Key.backspace><Key.backspace><Key.backspace><Key.backspace><Key.backspace><Key.backspace><Key.backspace><Key.backspace><Key.backspace><Key.backspace><Key.backspace><Key.backspace><Key.backspace><Key.backspace><Key.backspace><Key.backspace><Key.backspace><Key.backspace><Key.backspace><Key.backspace>solving<Key.space>activitied<Key.backspace>s<Key.space>will<Key.space>be<Key.space>designed<Key.space>with<Key.space>time<Key.space>constraints<Key.space>,<Key.space>simulating<Key.space>real-world<Key.space>pressure<Key.space>and<Key.space>the<Key.space>need<Key.space>for<Key.space>efficir<Key.backspace>ent<Key.space>dections<Key.space><Key.left><Key.left><Key.left><Key.left>0<Key.right><Key.right><Key.right><Key.right><Key.backspace><Key.backspace><Key.backspace><Key.backspace><Key.backspace><Key.backspace><Key.backspace>ision<Key.space><Key.backspace>-making<Key.space>.<Key.shift><Key.space><Key.shift>Thi<Key.backspace>o<Key.insert><Key.backspace>is<Key.space>encourages<Key.space>teams<Key.space>to<Key.space>prioritize<Key.space>tasks<Key.space>,<Key.space>manage<Key.space>their<Key.space>time<Key.space>effectively<Key.space>,<Key.space>and<Key.space>remain<Key.space>focused<Key.space>on<Key.space>achieving<Key.space>their<Key.space>gos<Key.backspace>ald<Key.backspace>s<Key.space>.<Key.space>
Screenshot: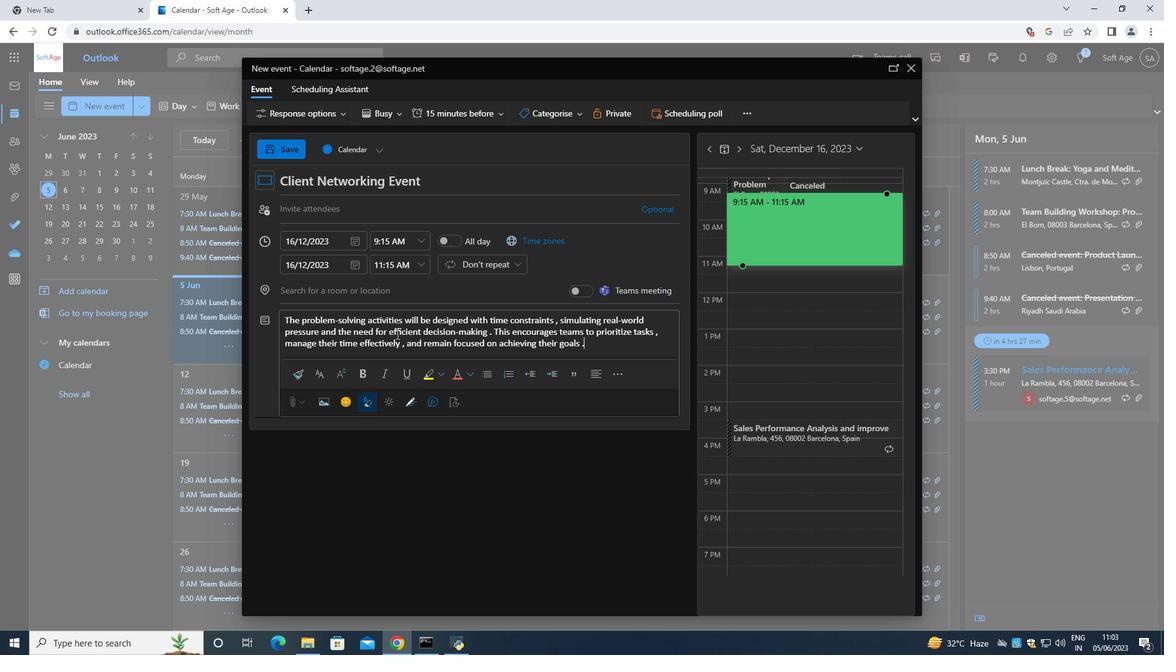 
Action: Mouse moved to (546, 117)
Screenshot: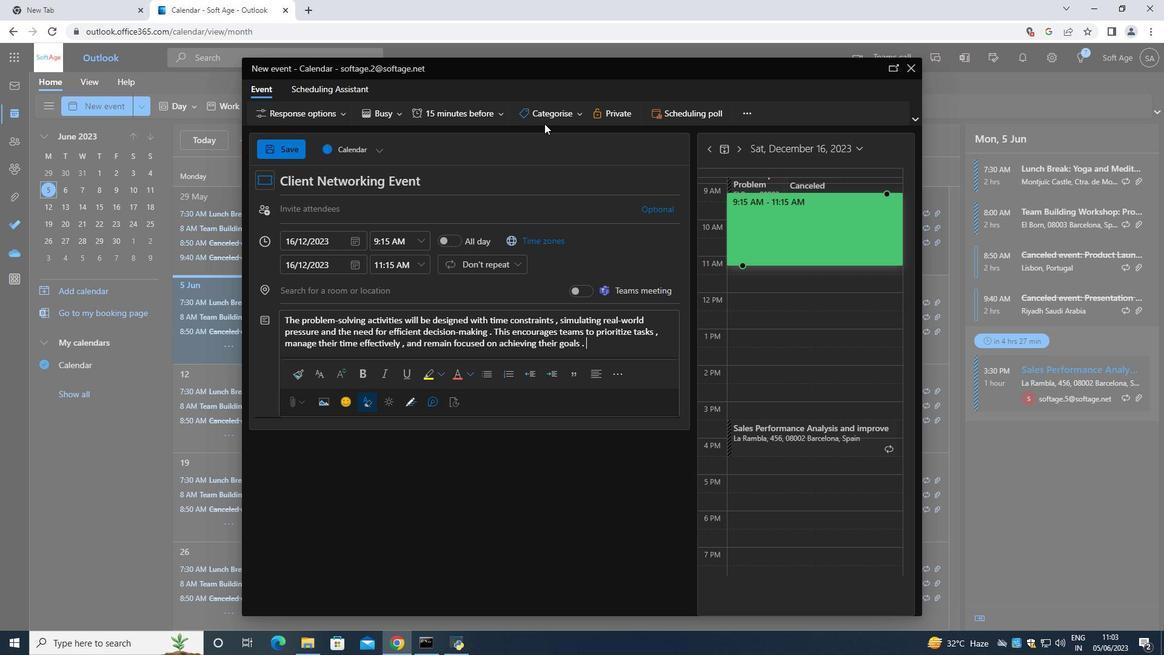 
Action: Mouse pressed left at (546, 117)
Screenshot: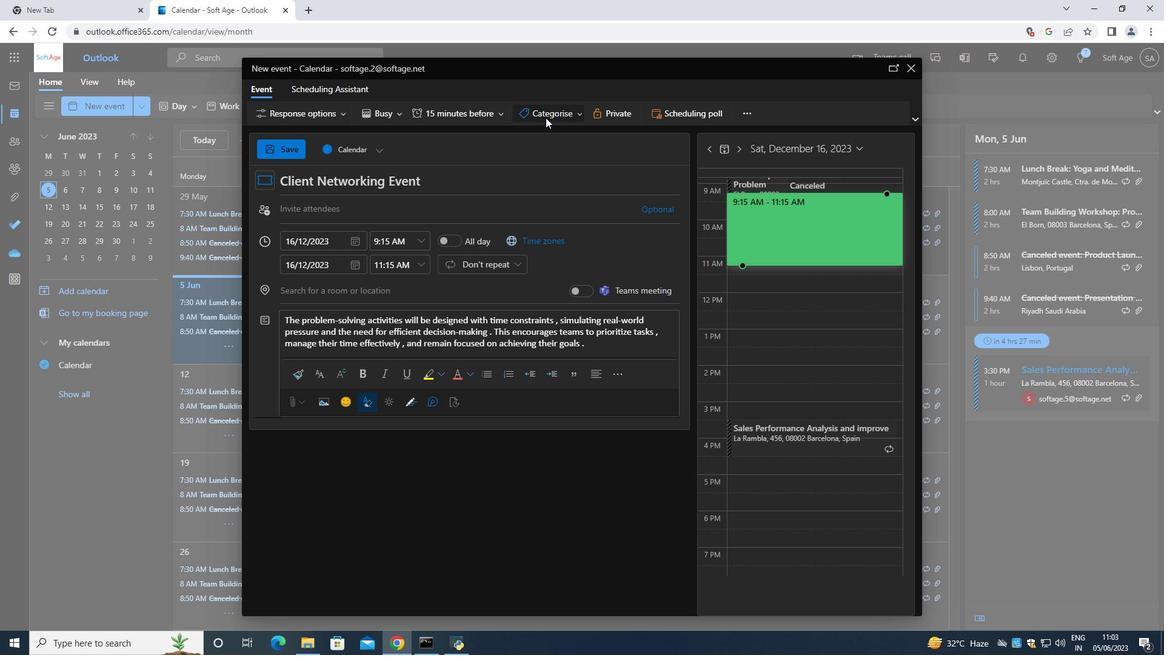 
Action: Mouse moved to (545, 131)
Screenshot: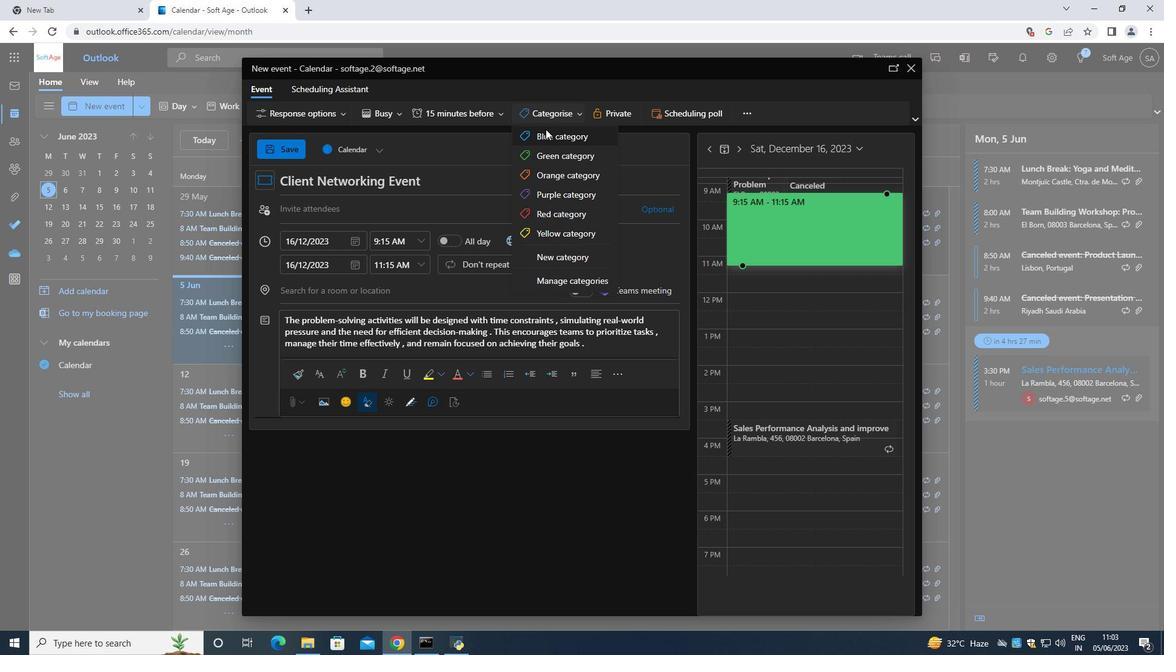 
Action: Mouse pressed left at (545, 131)
Screenshot: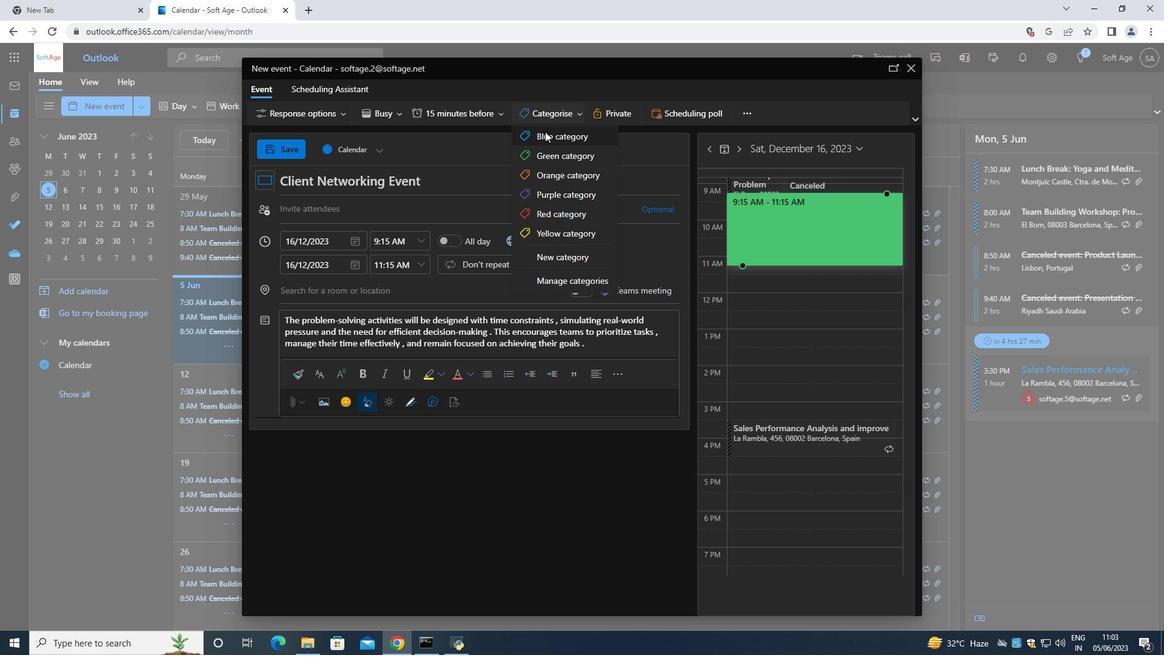 
Action: Mouse moved to (375, 293)
Screenshot: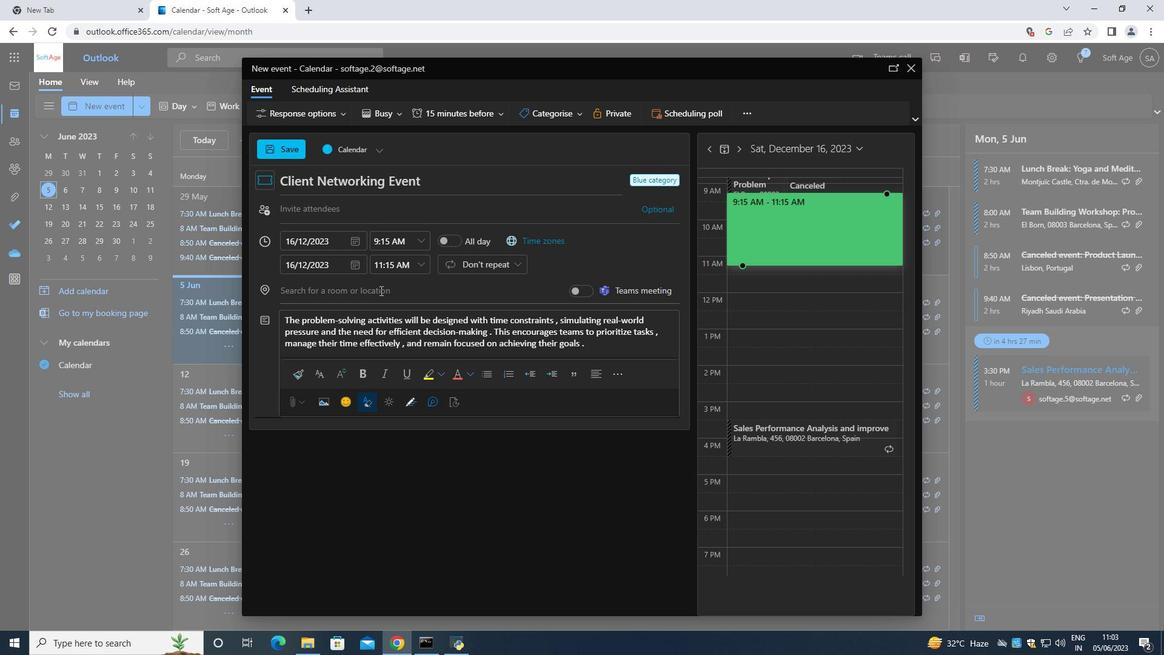 
Action: Mouse pressed left at (375, 293)
Screenshot: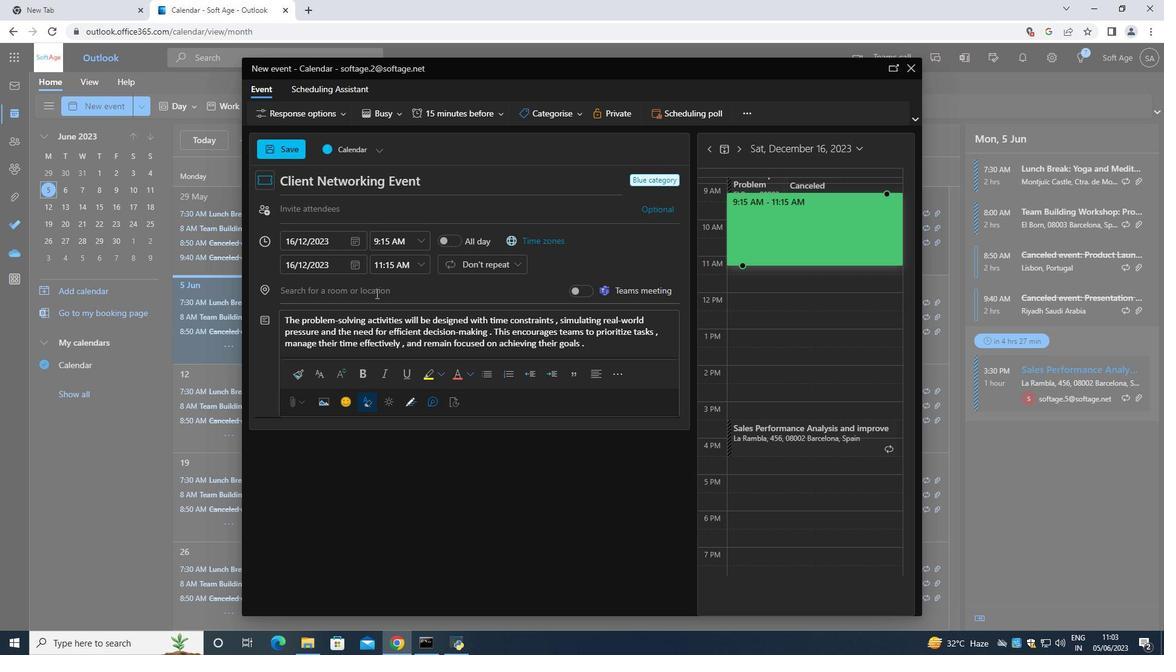 
Action: Key pressed 987<Key.space><Key.shift>Heraki<Key.backspace>lion<Key.space><Key.shift>Archaeological<Key.space><Key.shift>Museum,<Key.space><Key.shift>Crete,<Key.space><Key.shift><Key.shift><Key.shift><Key.shift><Key.shift><Key.shift>Greece
Screenshot: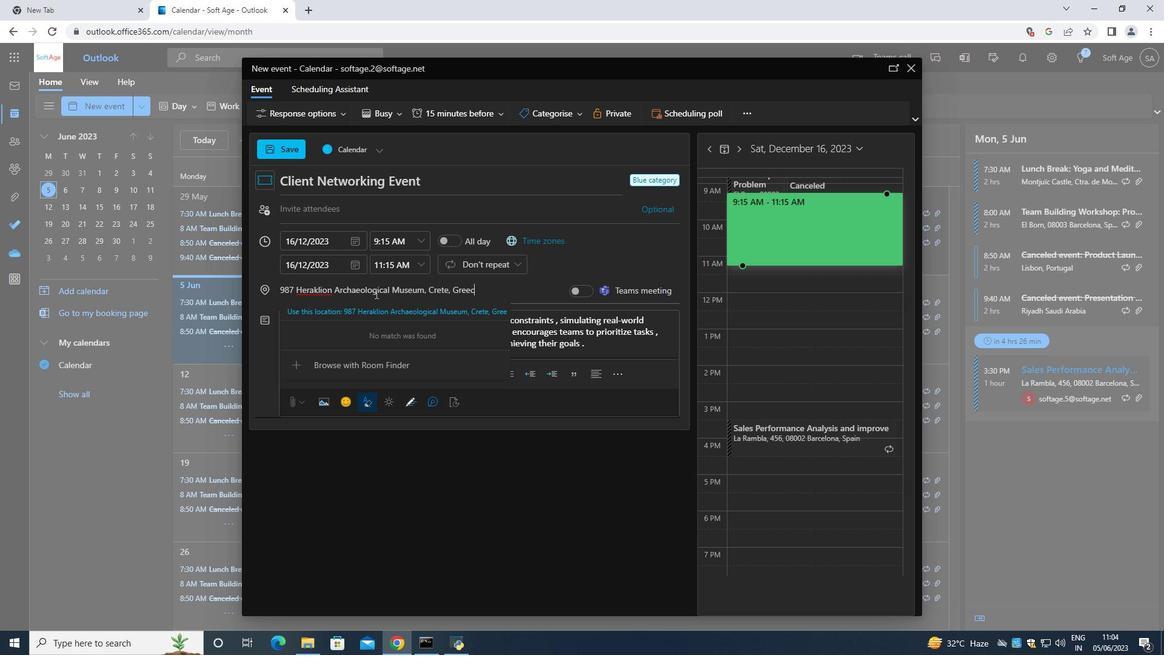 
Action: Mouse moved to (353, 214)
Screenshot: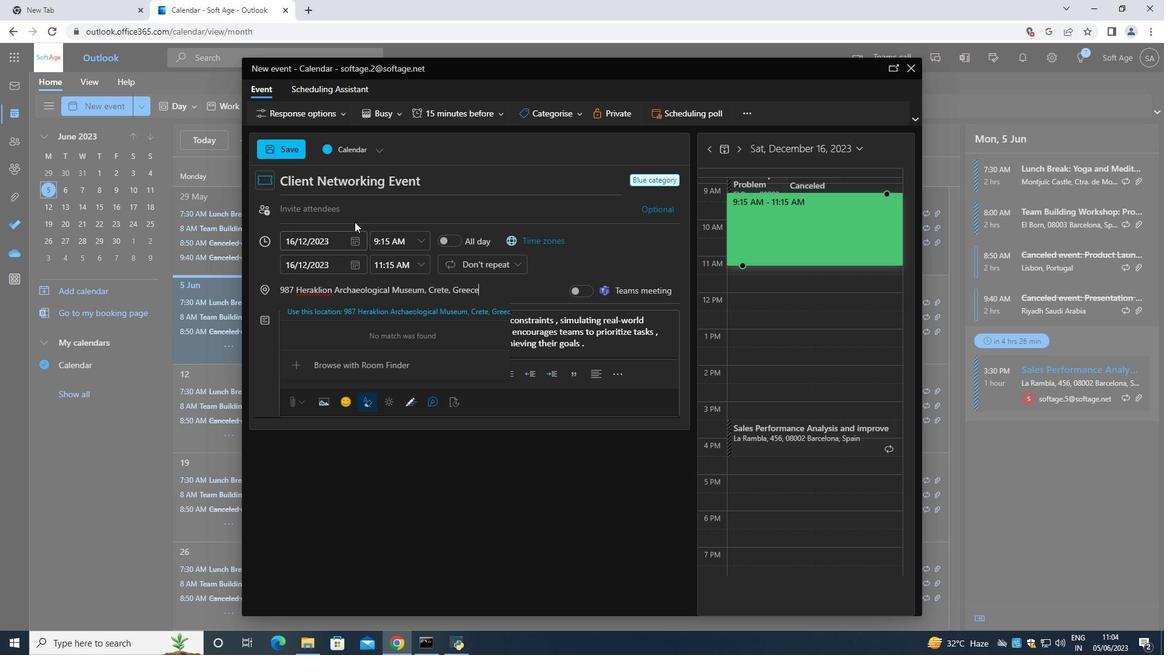 
Action: Mouse pressed left at (353, 214)
Screenshot: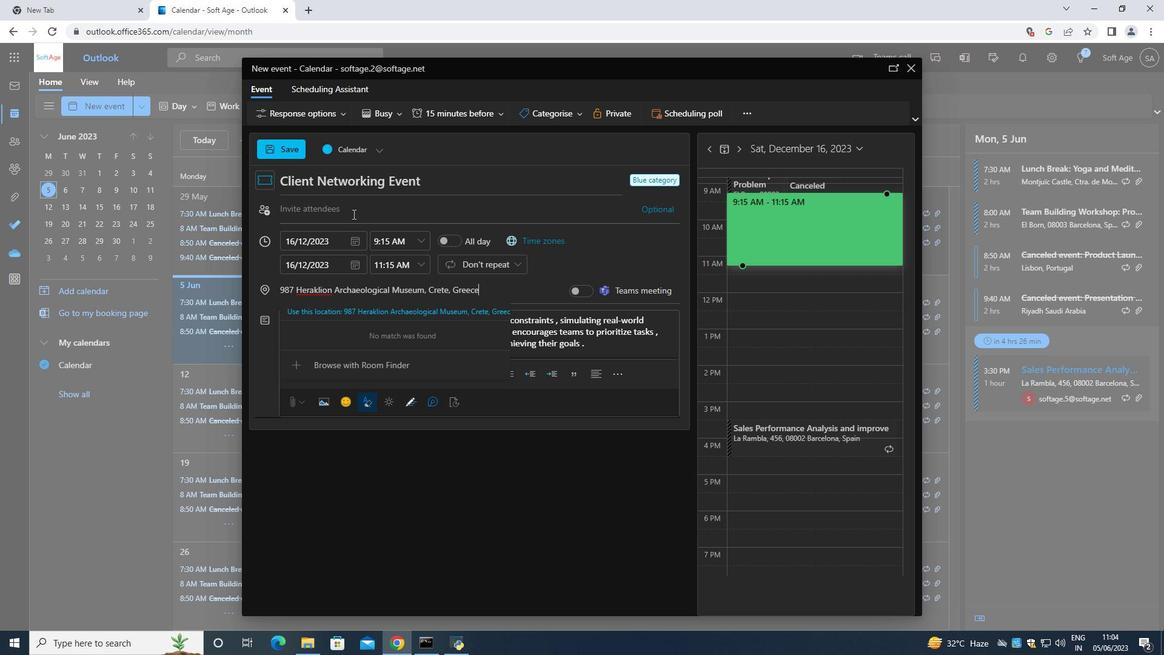 
Action: Mouse moved to (352, 213)
Screenshot: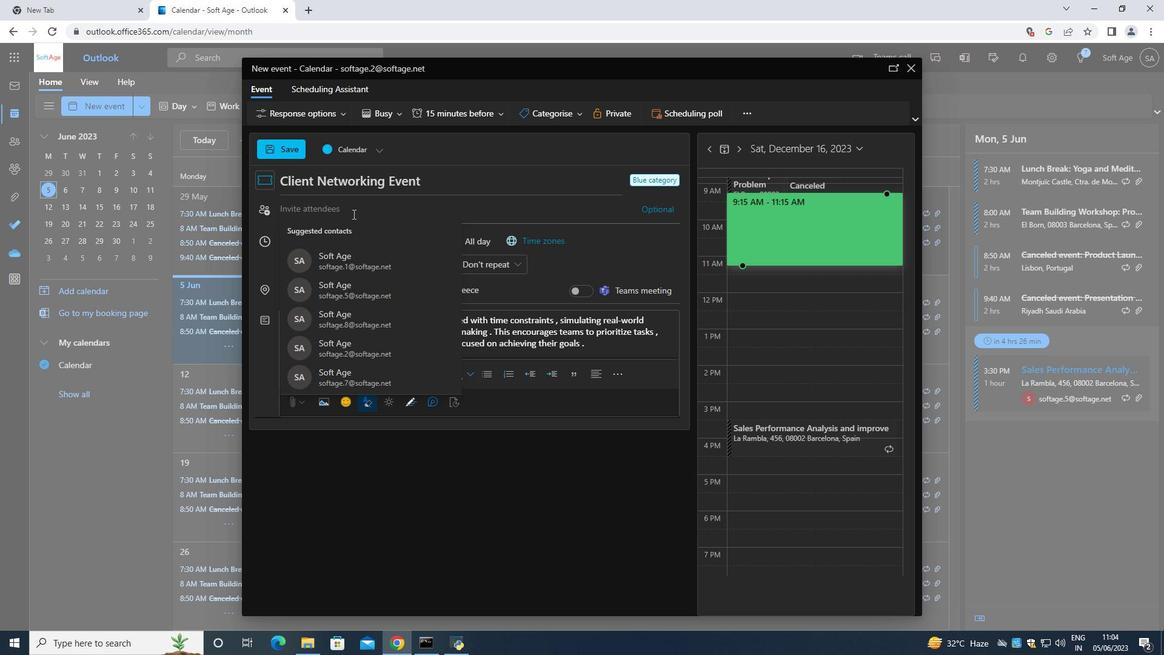 
Action: Key pressed <Key.shift>Softage.8<Key.shift>@sogtage
Screenshot: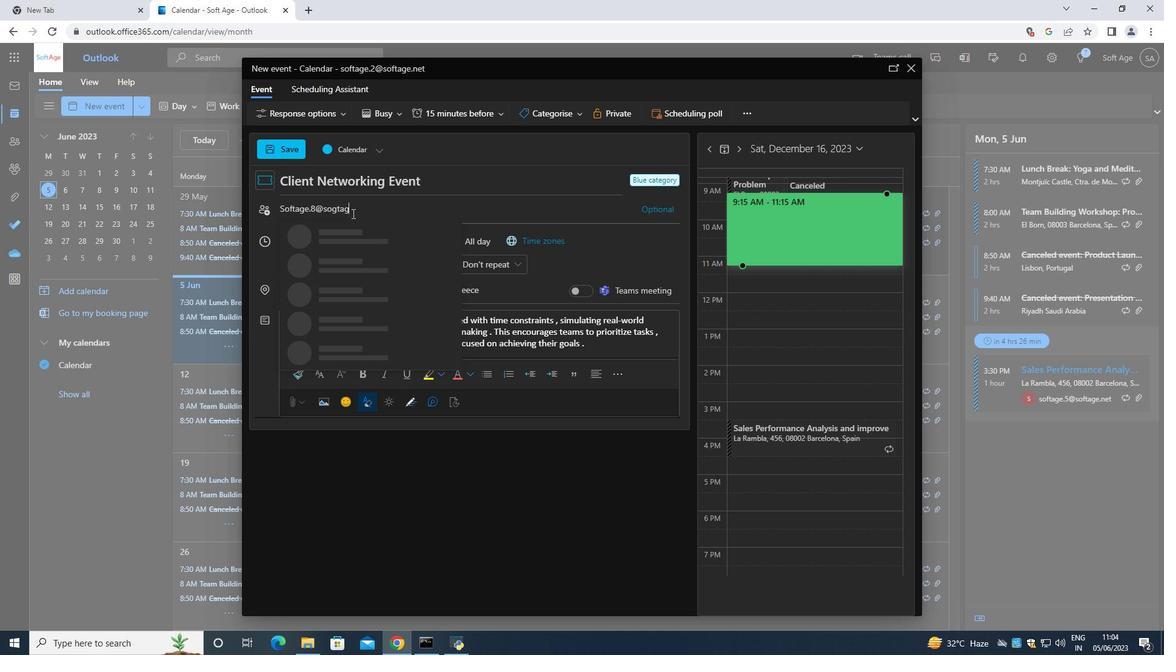 
Action: Mouse moved to (353, 231)
Screenshot: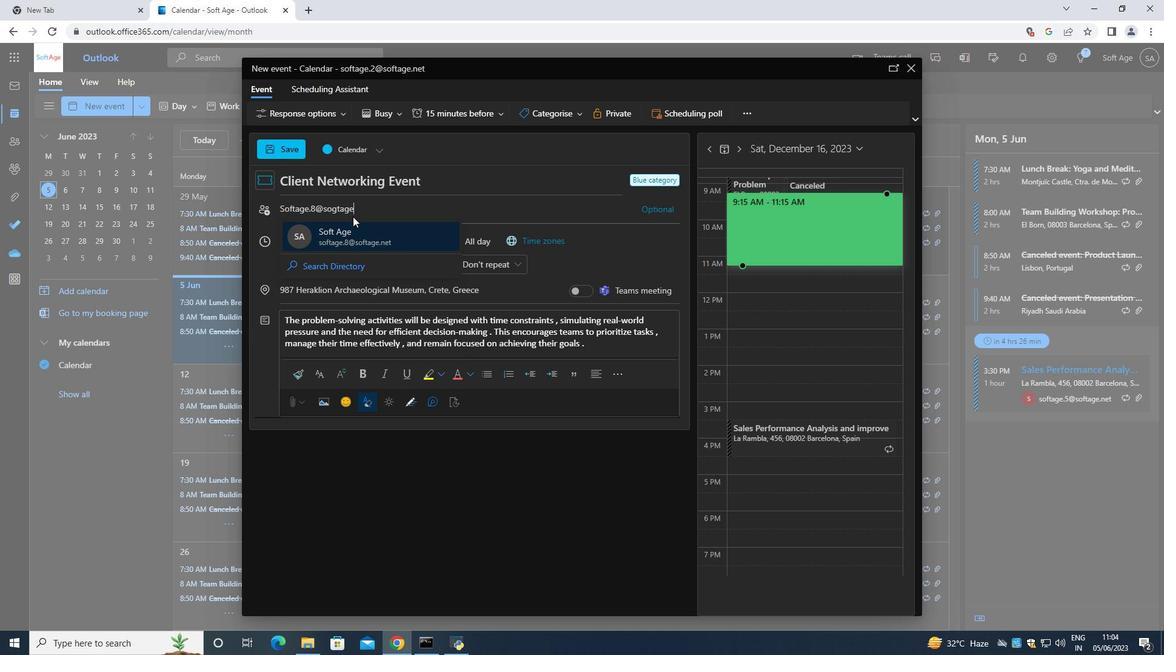 
Action: Mouse pressed left at (353, 231)
Screenshot: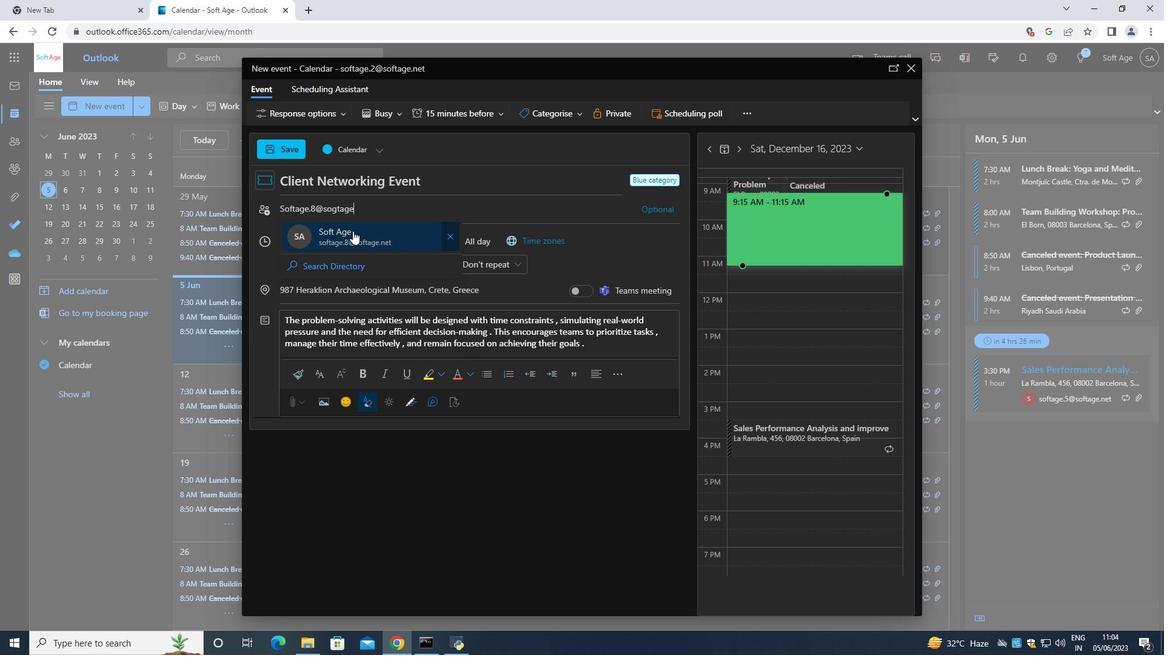 
Action: Mouse moved to (355, 205)
Screenshot: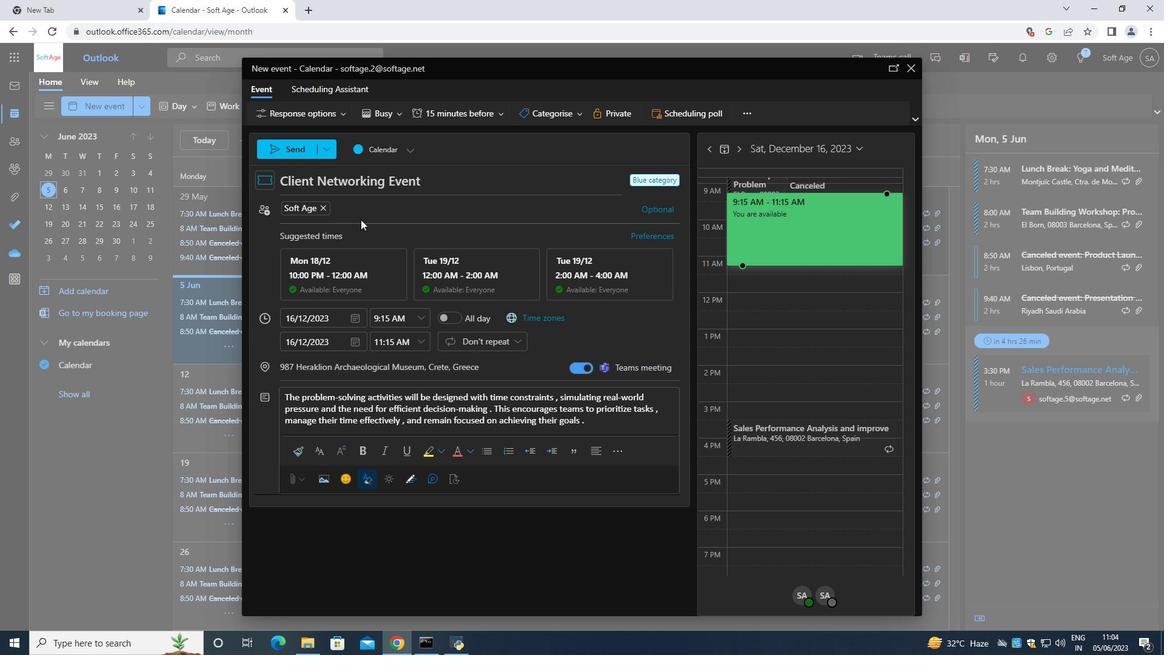 
Action: Mouse pressed left at (355, 205)
Screenshot: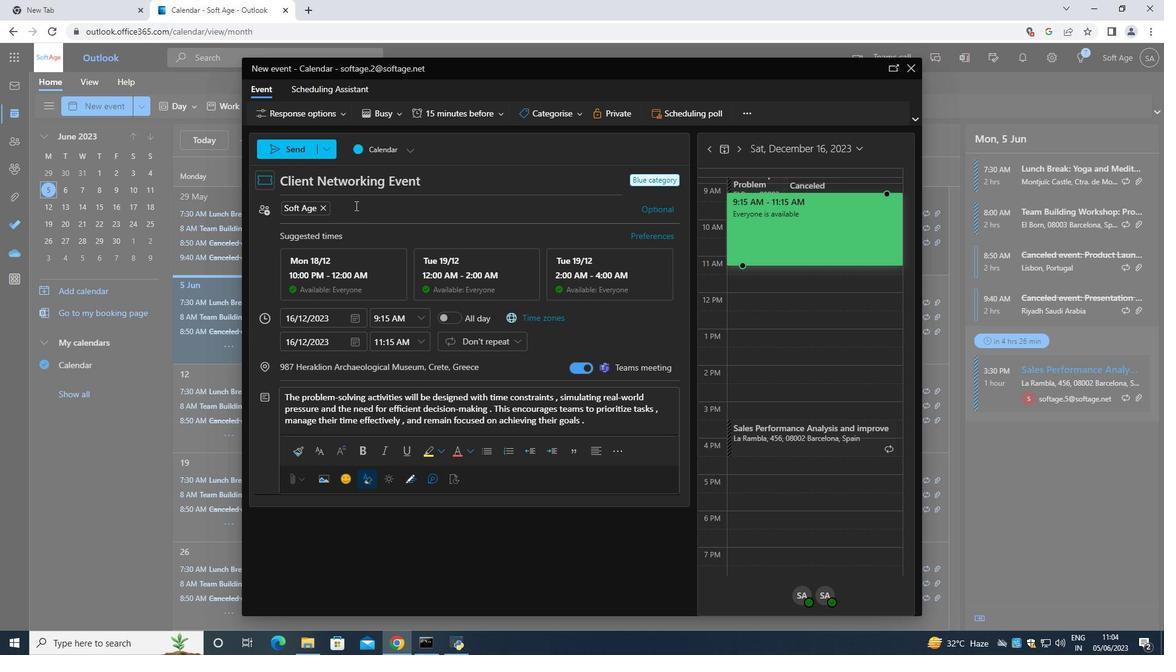 
Action: Mouse moved to (356, 206)
Screenshot: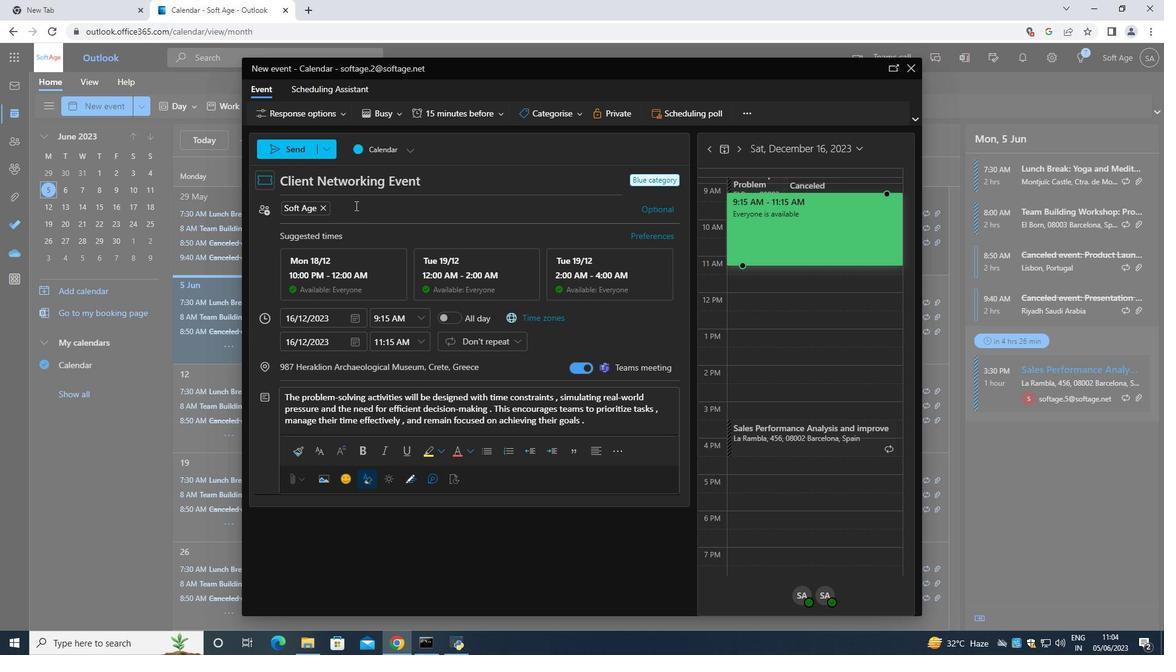 
Action: Key pressed <Key.shift>Sog<Key.backspace>ftage.9<Key.shift><Key.shift><Key.shift><Key.shift><Key.shift><Key.shift><Key.shift><Key.shift><Key.shift><Key.shift><Key.shift><Key.shift><Key.shift><Key.shift>@softage
Screenshot: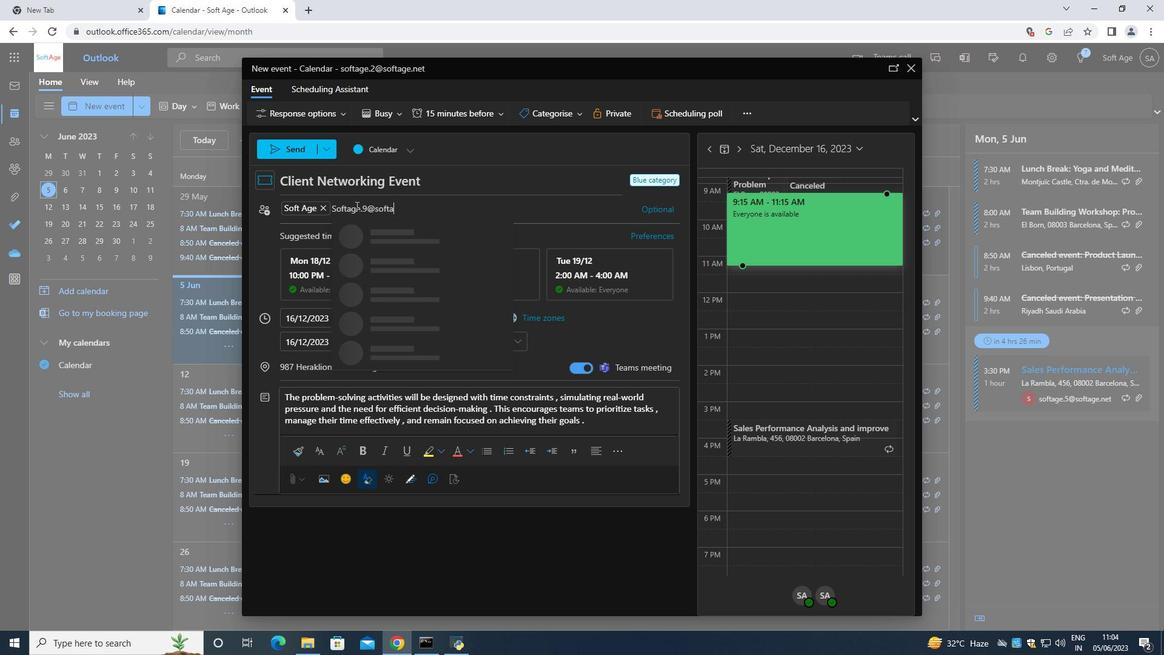 
Action: Mouse moved to (375, 228)
Screenshot: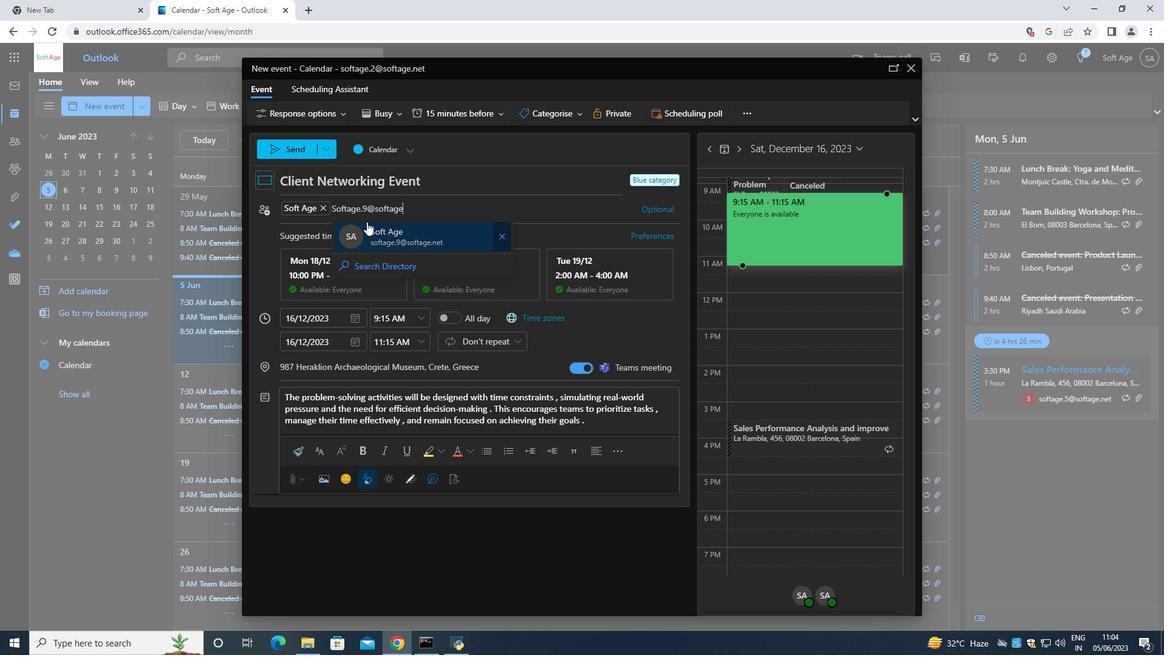 
Action: Mouse pressed left at (375, 228)
Screenshot: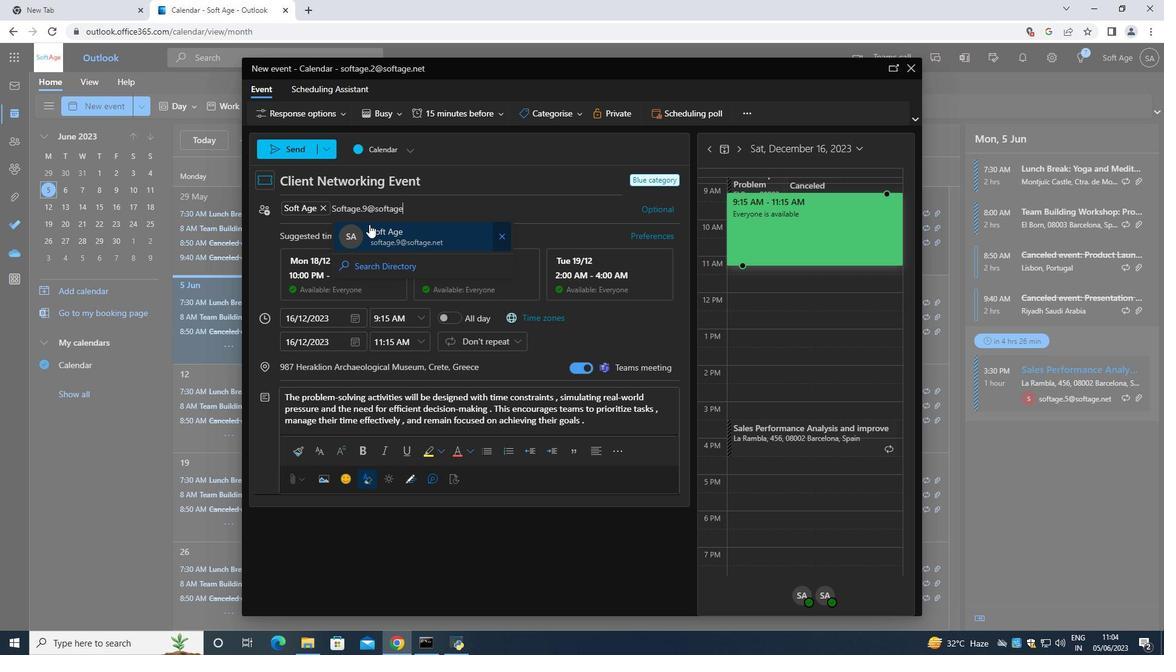 
Action: Mouse moved to (458, 120)
Screenshot: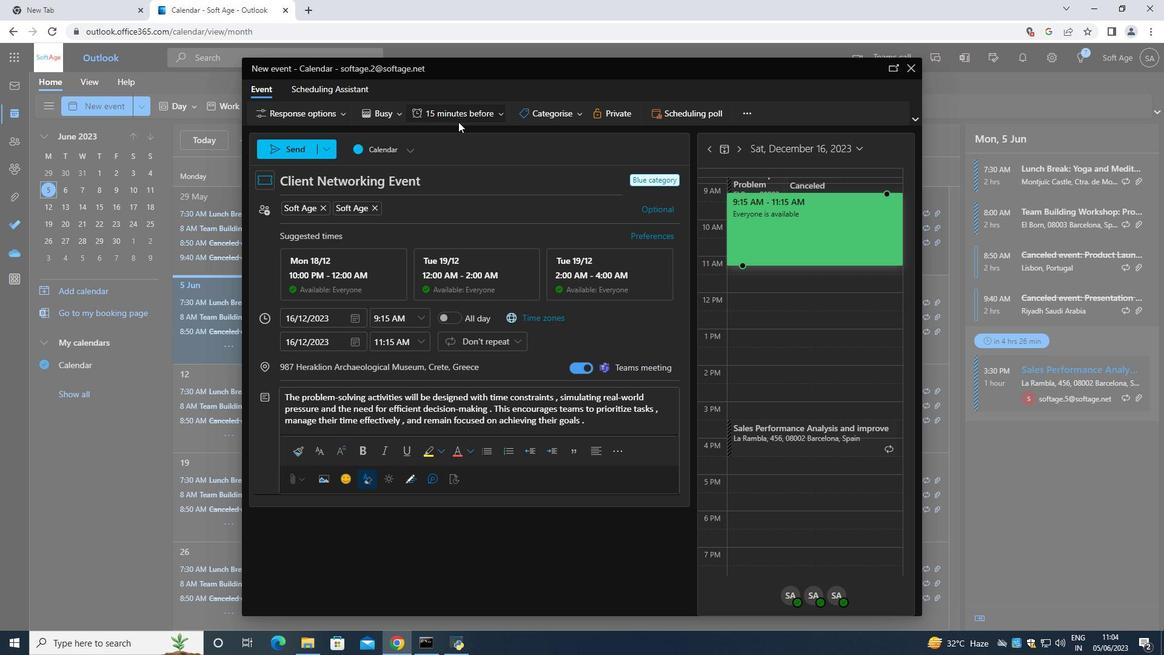 
Action: Mouse pressed left at (458, 120)
Screenshot: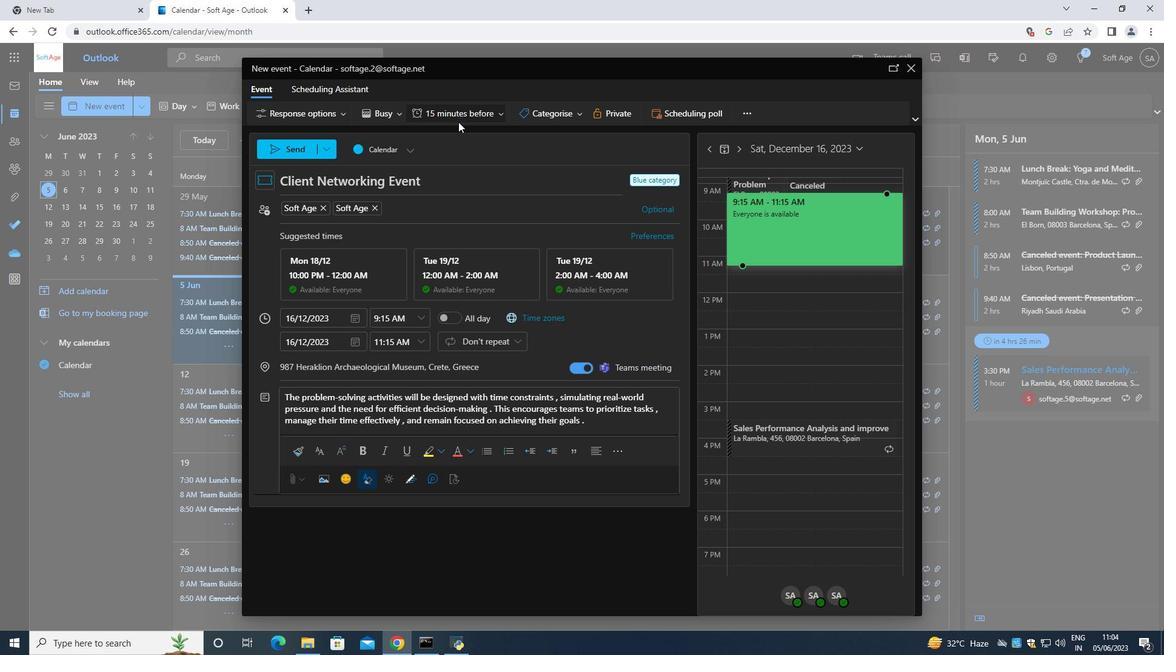 
Action: Mouse moved to (464, 242)
Screenshot: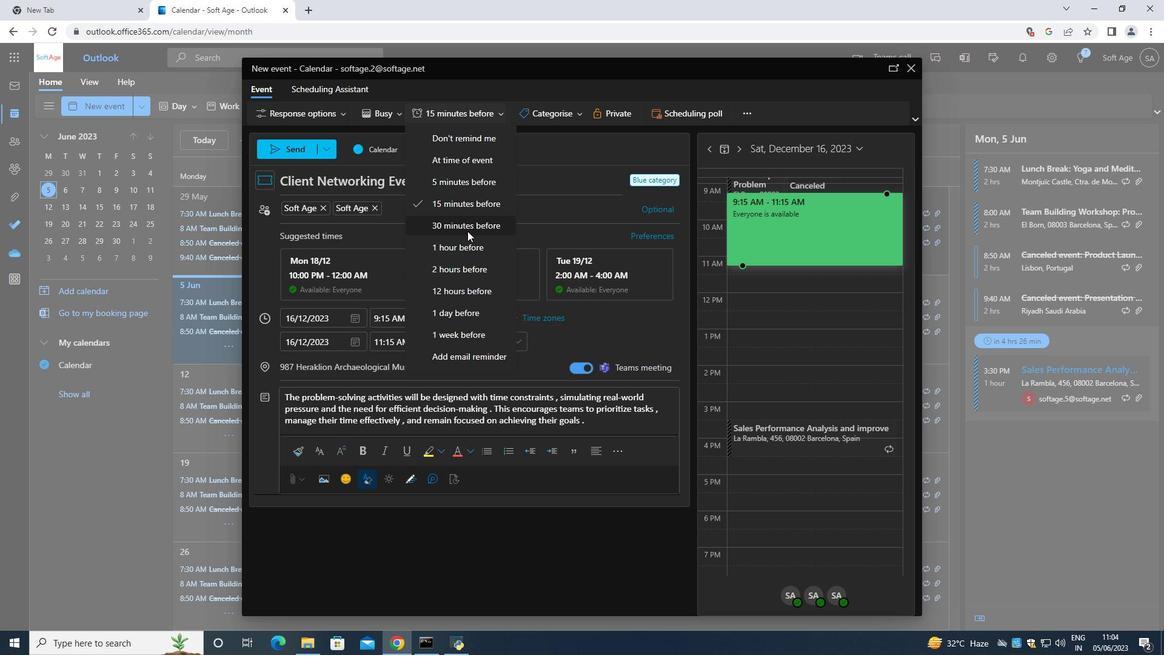 
Action: Mouse pressed left at (464, 242)
Screenshot: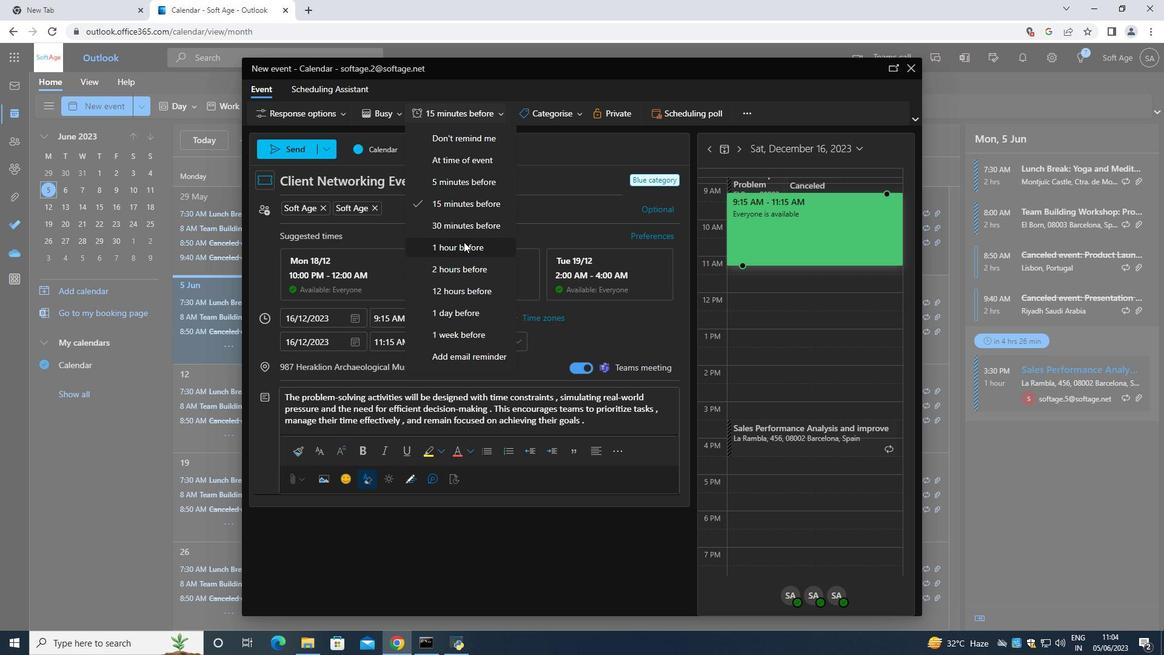 
Action: Mouse moved to (290, 146)
Screenshot: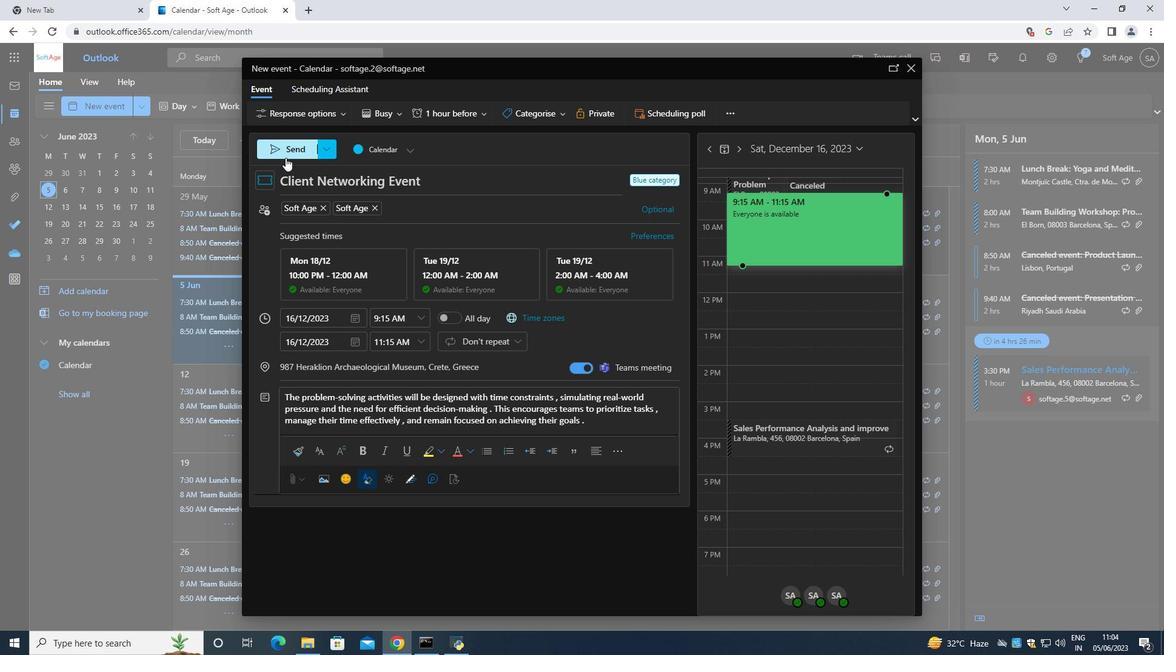 
Action: Mouse pressed left at (290, 146)
Screenshot: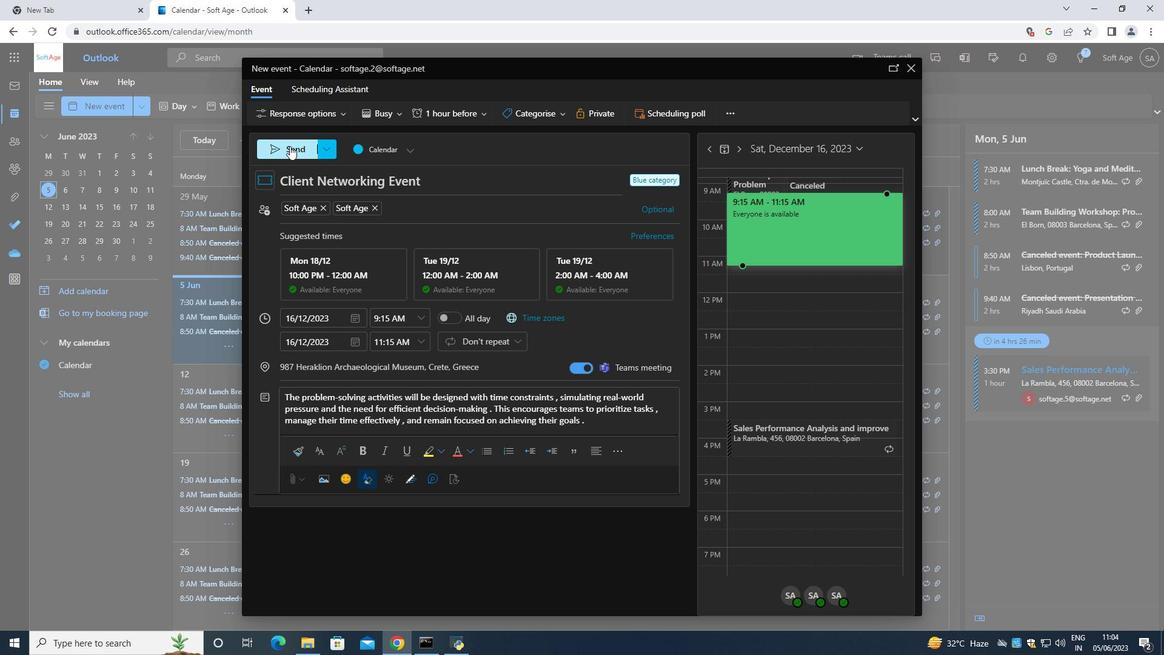 
Action: Mouse moved to (292, 147)
Screenshot: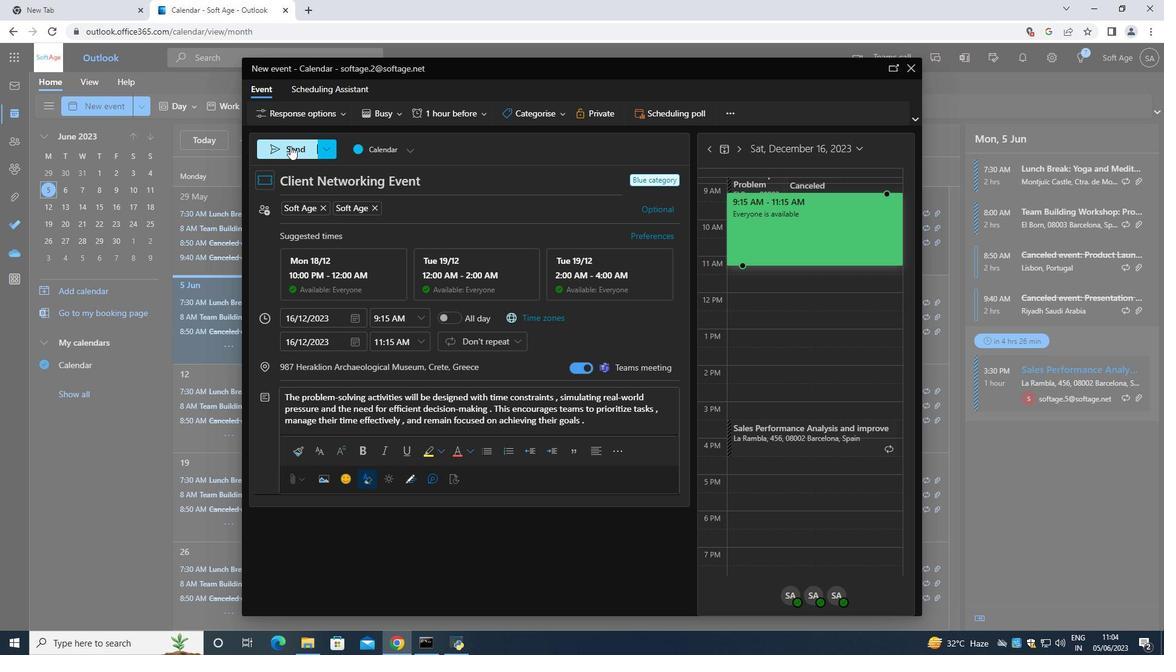 
